 Task: Add an event with the title Webinar: Introduction to Effective Social Media Advertising, date '2023/12/05', time 7:50 AM to 9:50 AMand add a description: The facilitator will provide a briefing on the rules, objectives, and safety guidelines of the scavenger hunt. Teams will receive their scavenger hunt checklist, which may include a combination of physical objects to find, riddles to solve, or tasks to complete.Select event color  Tangerine . Add location for the event as: Kyoto, Japan, logged in from the account softage.4@softage.netand send the event invitation to softage.6@softage.net and softage.7@softage.net. Set a reminder for the event Weekly on Sunday
Action: Mouse moved to (76, 100)
Screenshot: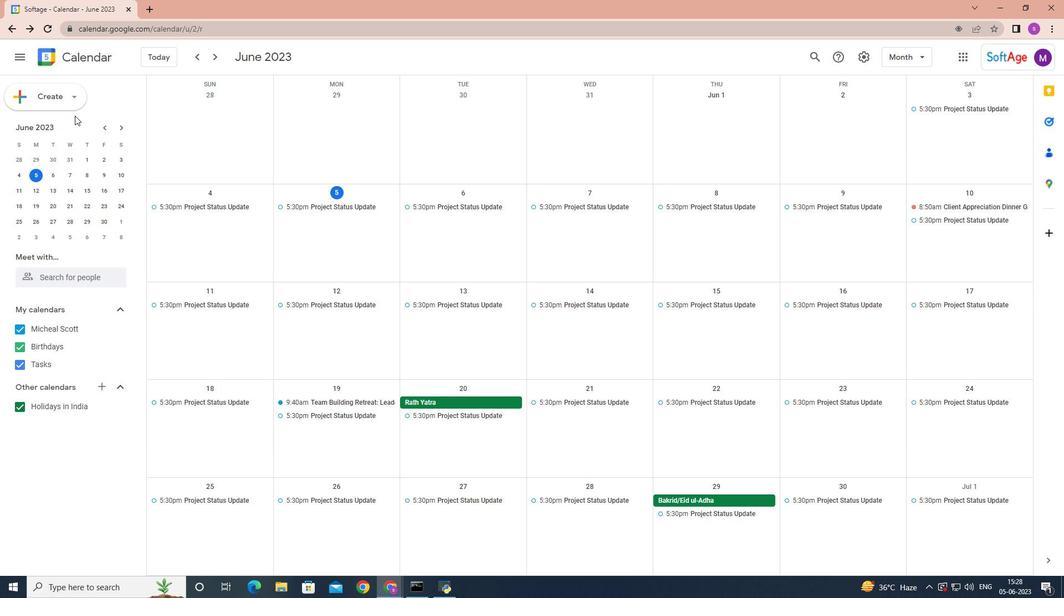 
Action: Mouse pressed left at (76, 100)
Screenshot: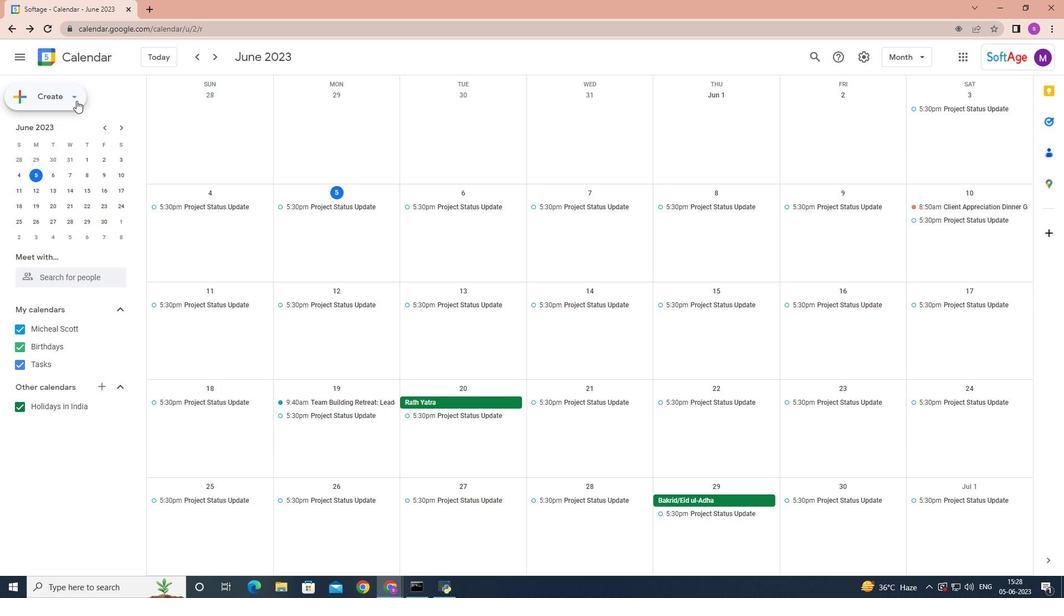 
Action: Mouse moved to (70, 123)
Screenshot: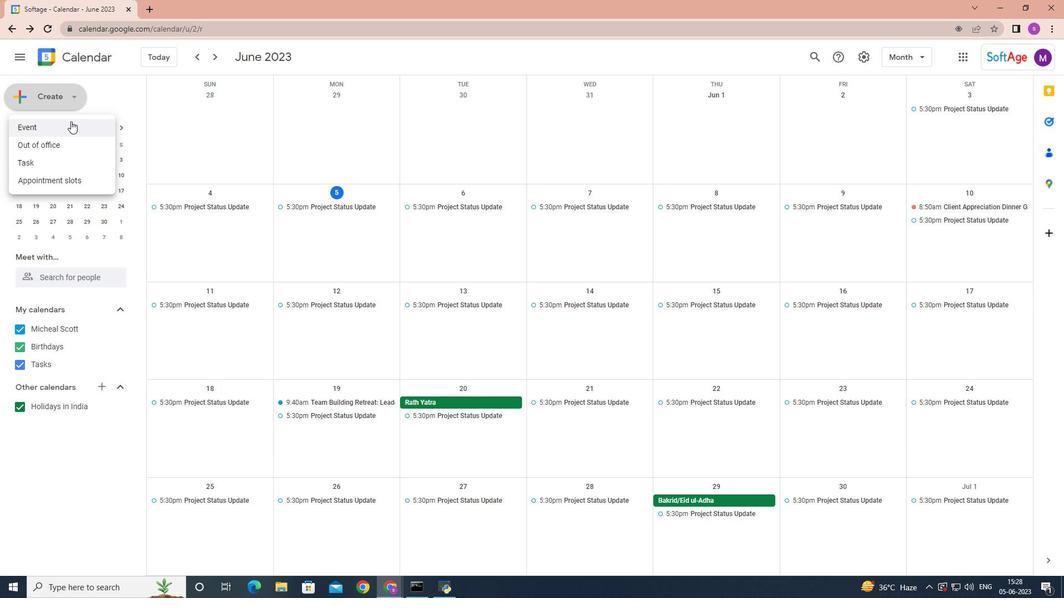 
Action: Mouse pressed left at (70, 123)
Screenshot: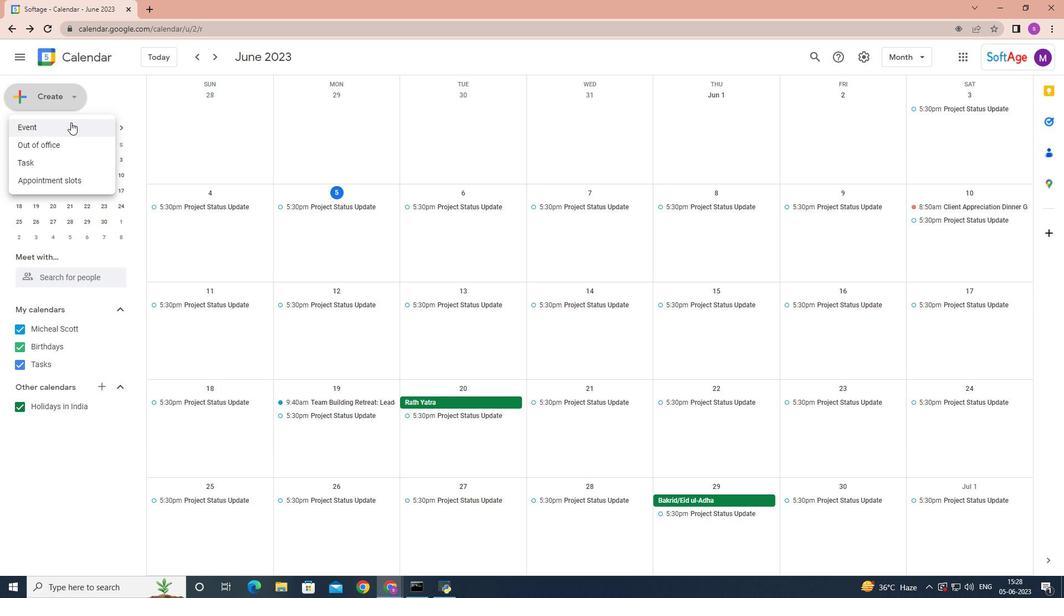 
Action: Mouse moved to (180, 432)
Screenshot: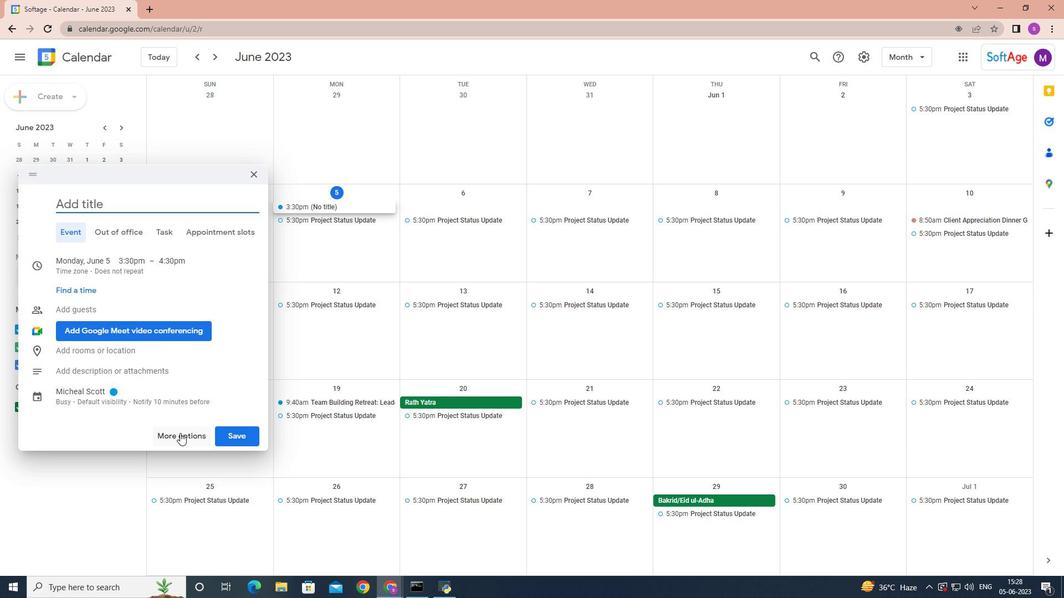 
Action: Mouse pressed left at (180, 432)
Screenshot: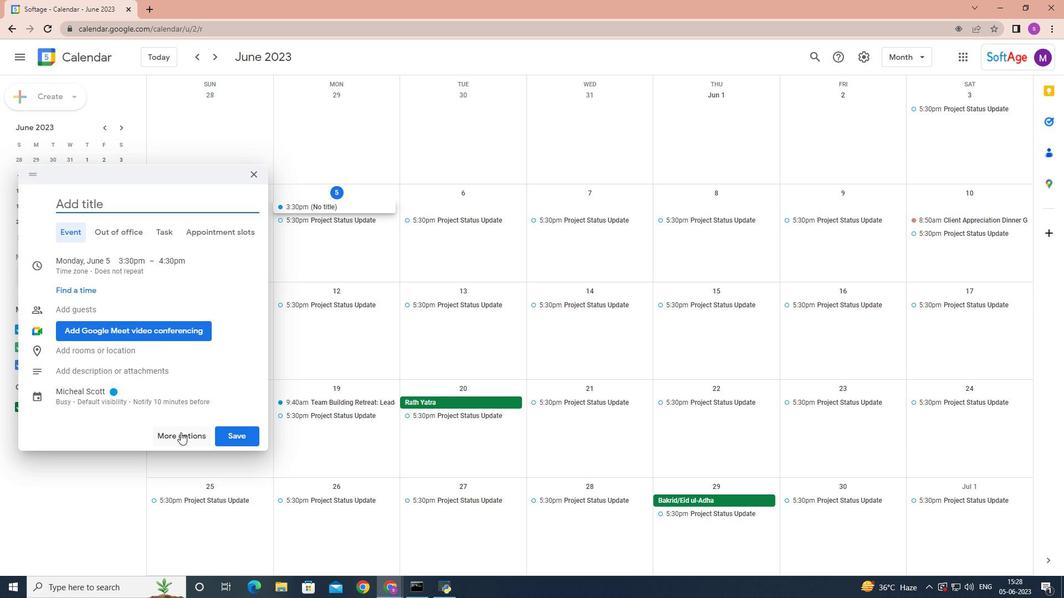 
Action: Mouse moved to (177, 430)
Screenshot: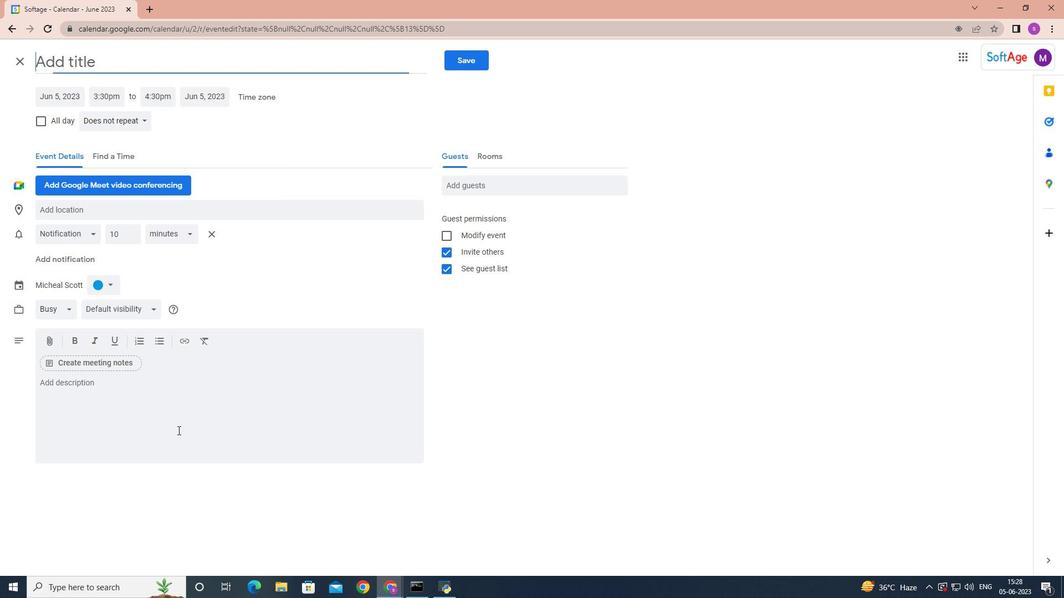 
Action: Key pressed <Key.shift>Webinar<Key.shift>:<Key.space><Key.shift>Introduction<Key.space>to<Key.space><Key.shift>Effective<Key.space><Key.shift>Social<Key.space><Key.shift>Media<Key.space><Key.shift>Advertising
Screenshot: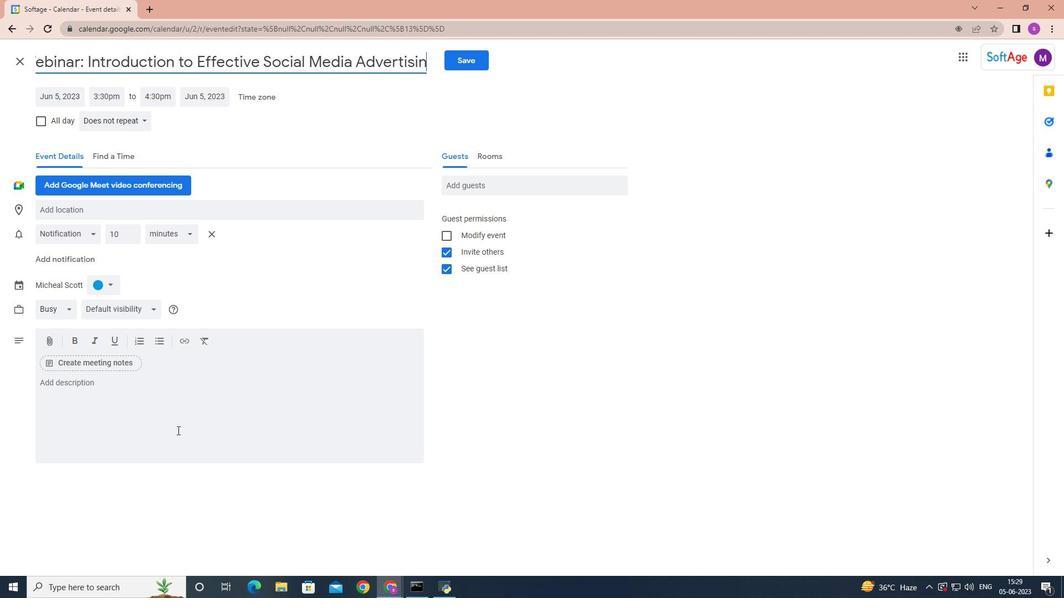 
Action: Mouse moved to (60, 97)
Screenshot: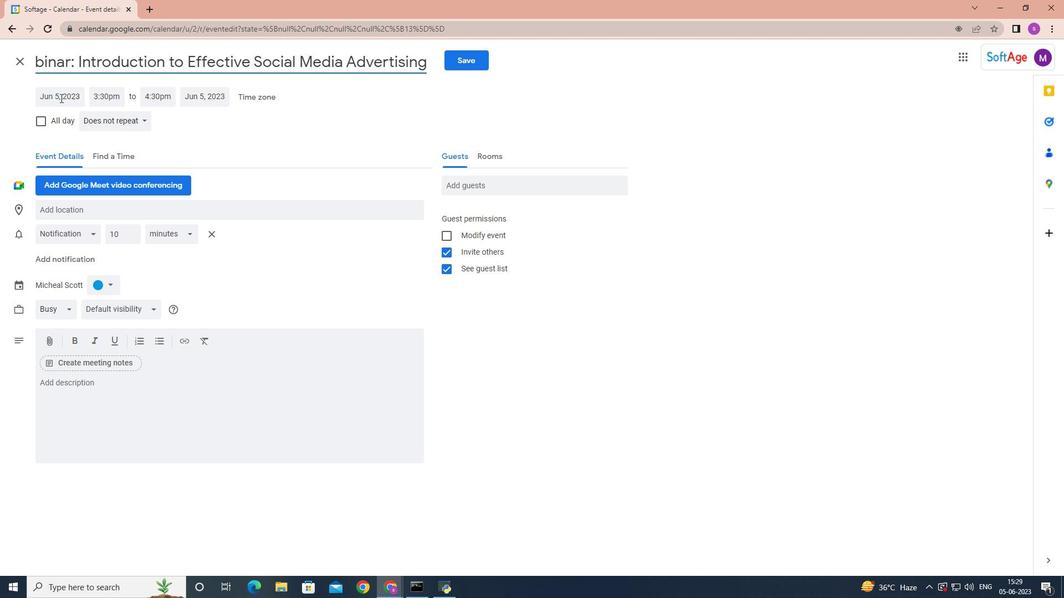
Action: Mouse pressed left at (60, 97)
Screenshot: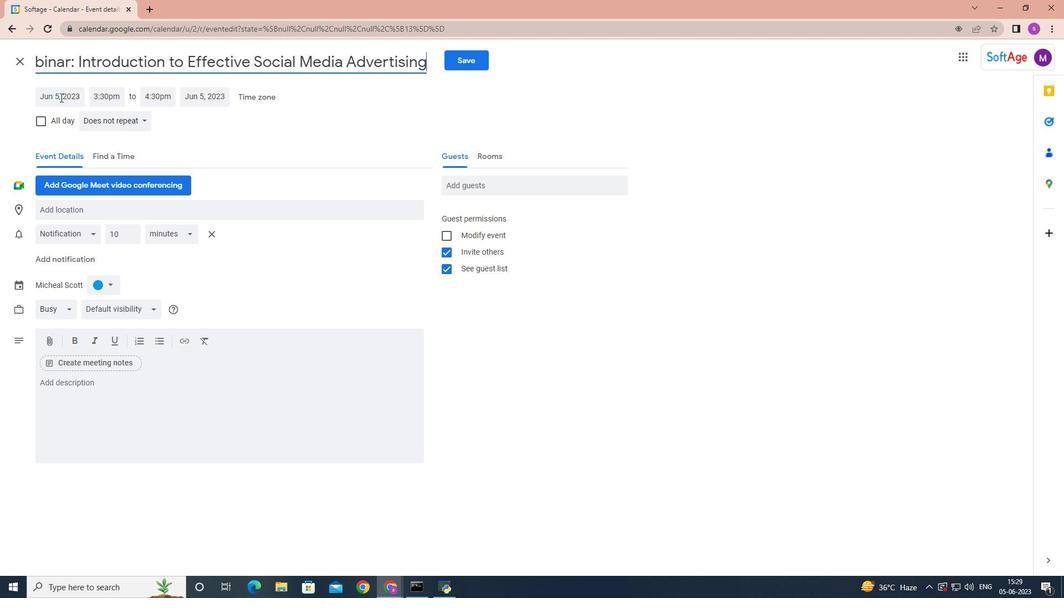 
Action: Mouse moved to (177, 119)
Screenshot: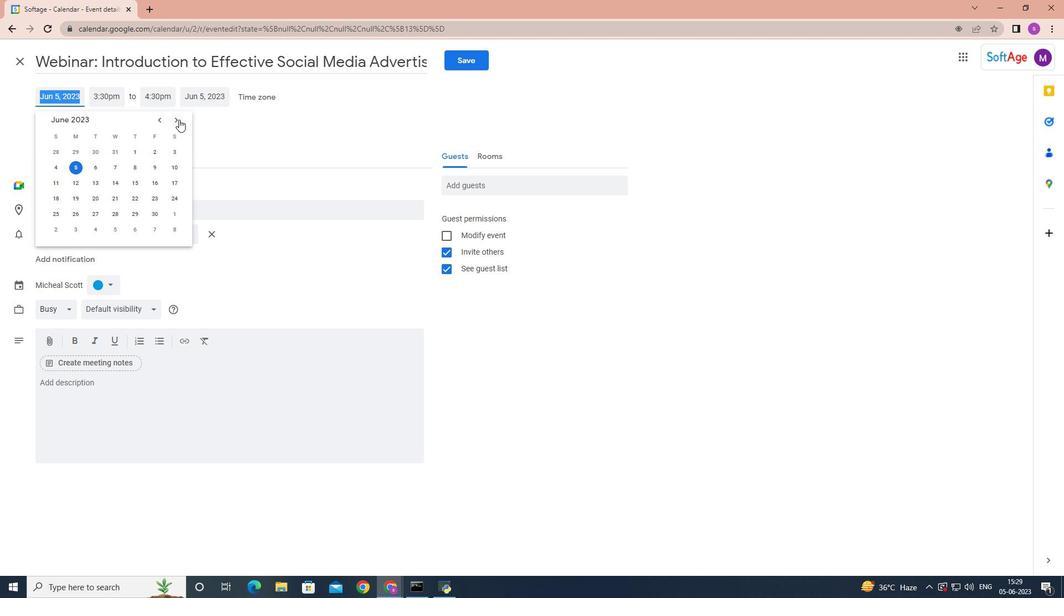 
Action: Mouse pressed left at (177, 119)
Screenshot: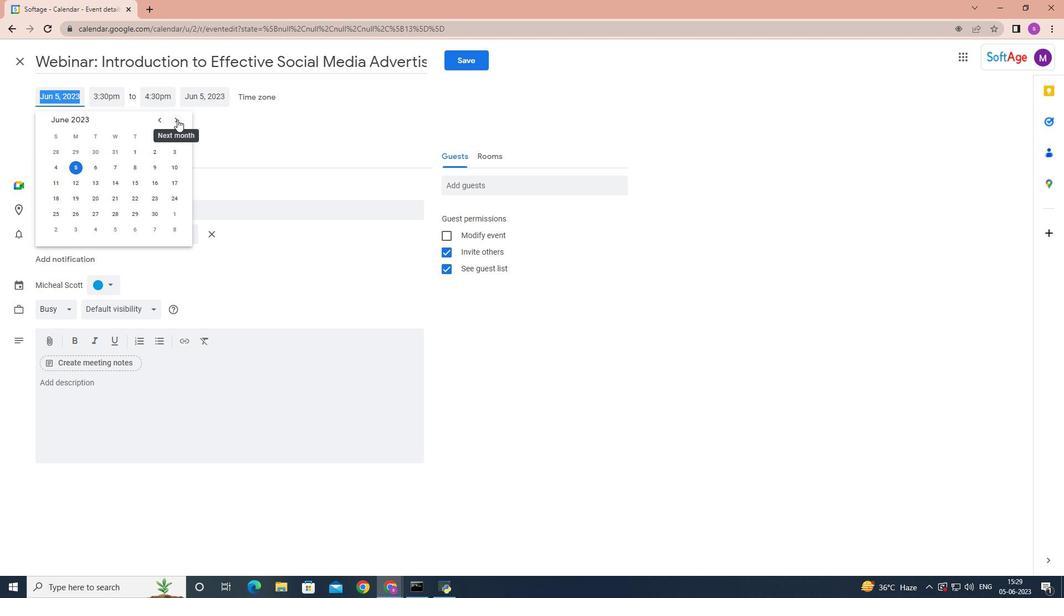 
Action: Mouse pressed left at (177, 119)
Screenshot: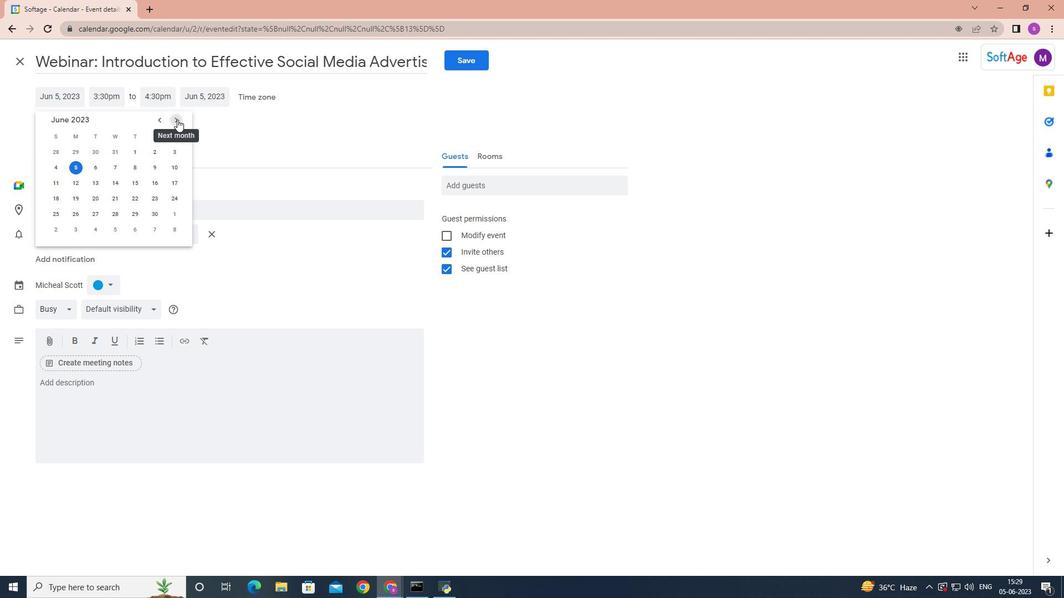
Action: Mouse pressed left at (177, 119)
Screenshot: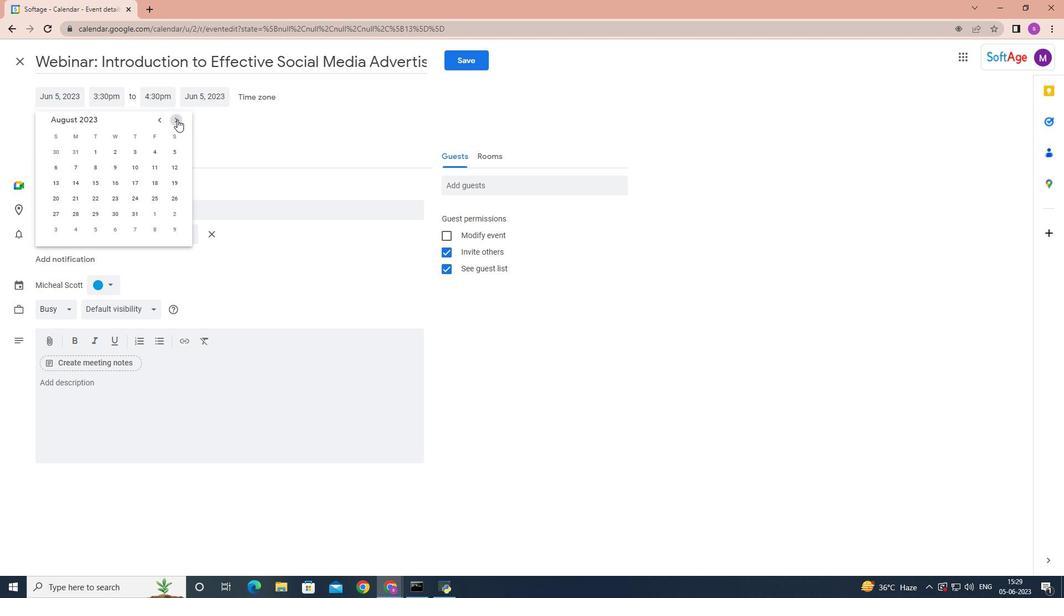 
Action: Mouse pressed left at (177, 119)
Screenshot: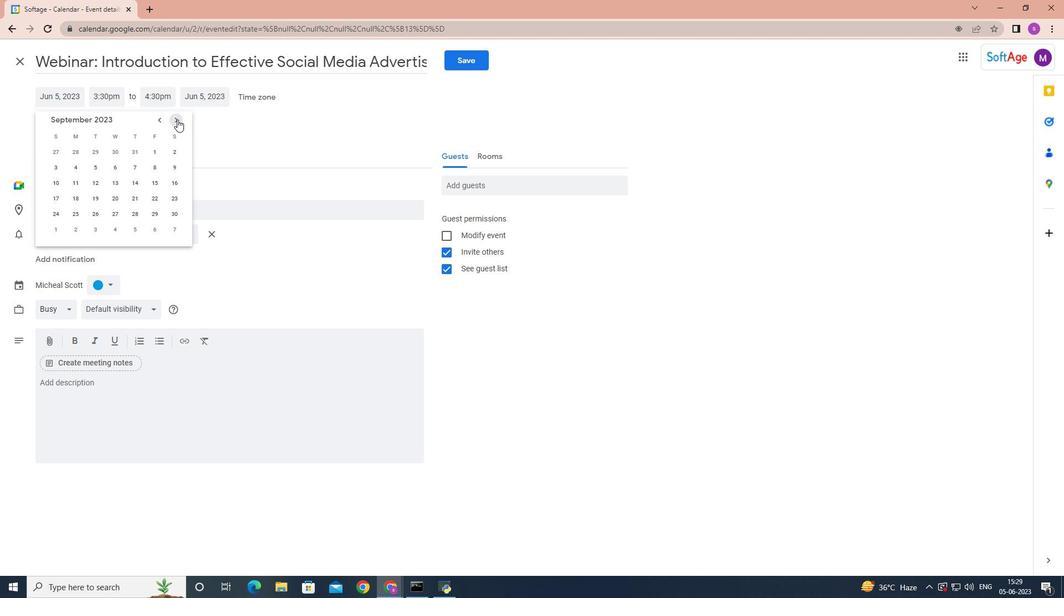 
Action: Mouse pressed left at (177, 119)
Screenshot: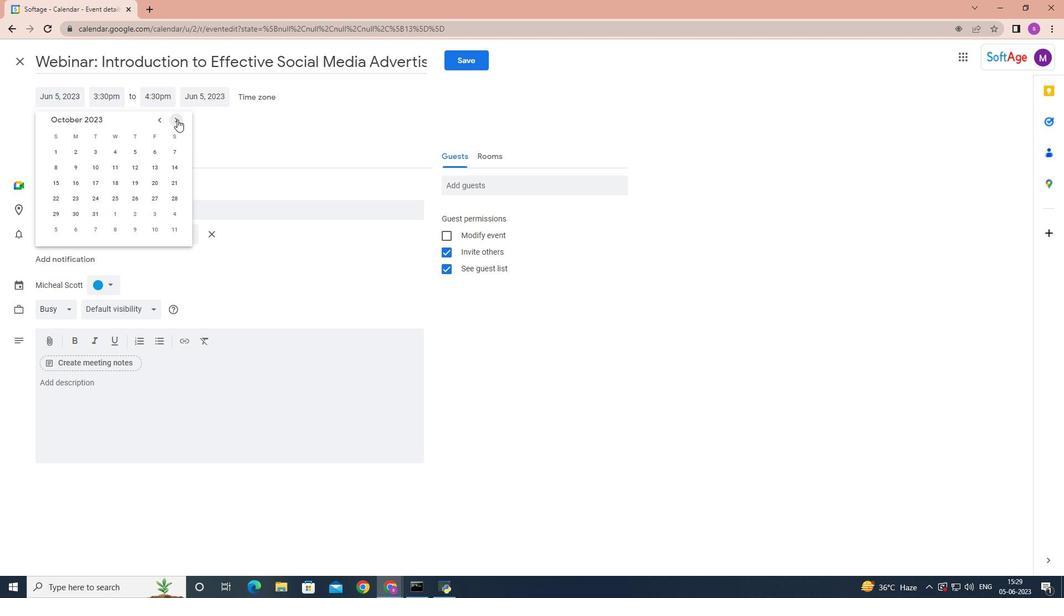 
Action: Mouse pressed left at (177, 119)
Screenshot: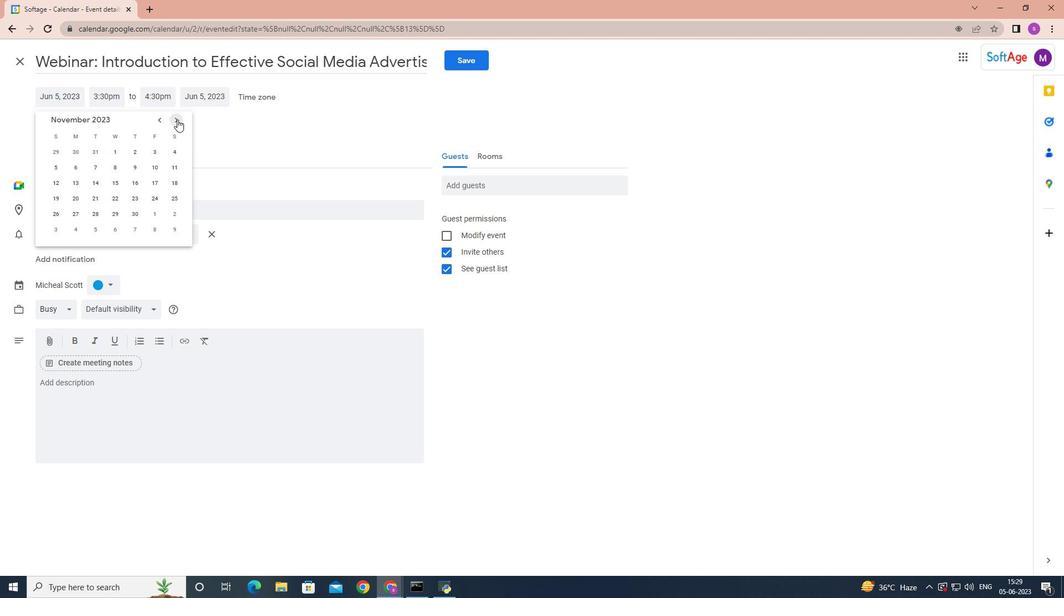 
Action: Mouse moved to (98, 169)
Screenshot: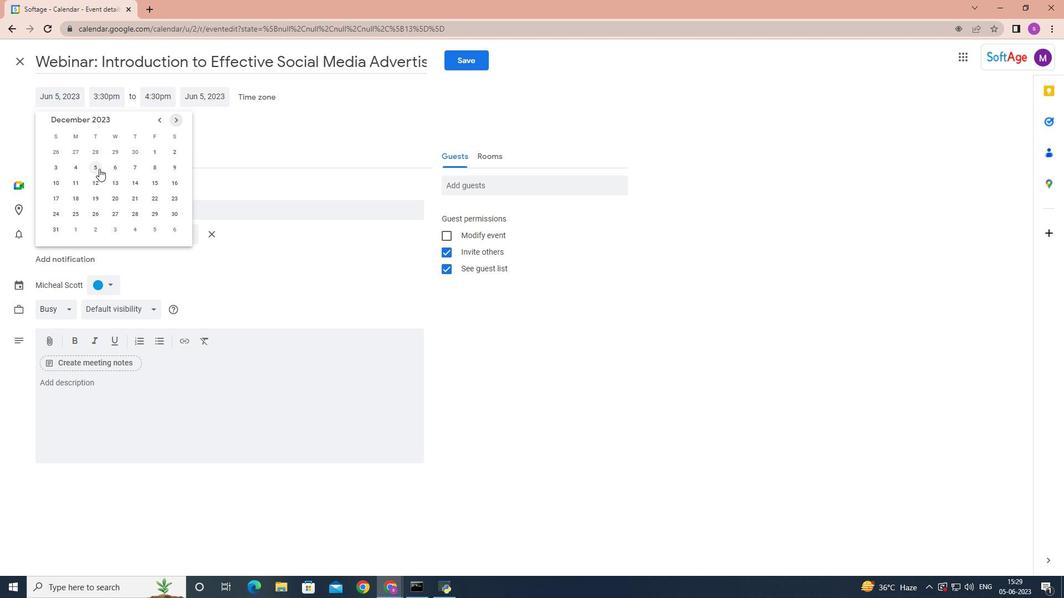 
Action: Mouse pressed left at (98, 169)
Screenshot: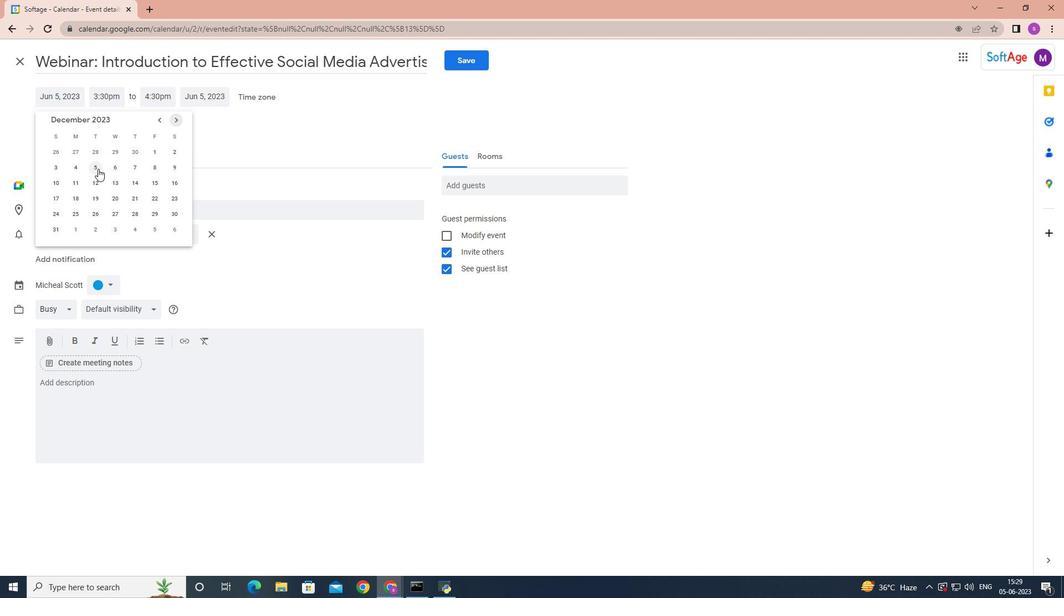 
Action: Mouse moved to (100, 100)
Screenshot: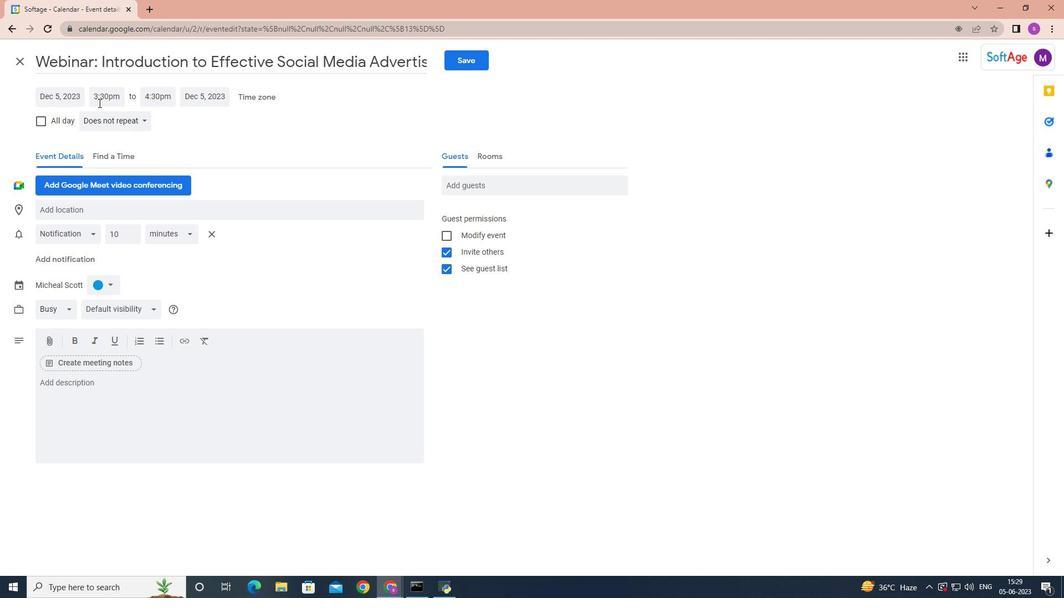 
Action: Mouse pressed left at (100, 100)
Screenshot: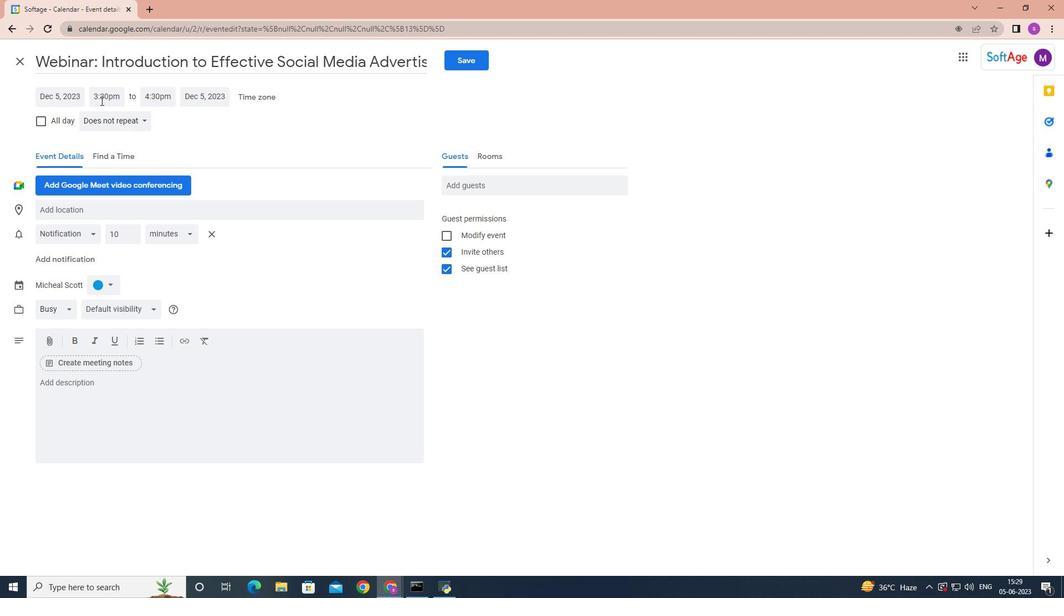 
Action: Mouse moved to (138, 161)
Screenshot: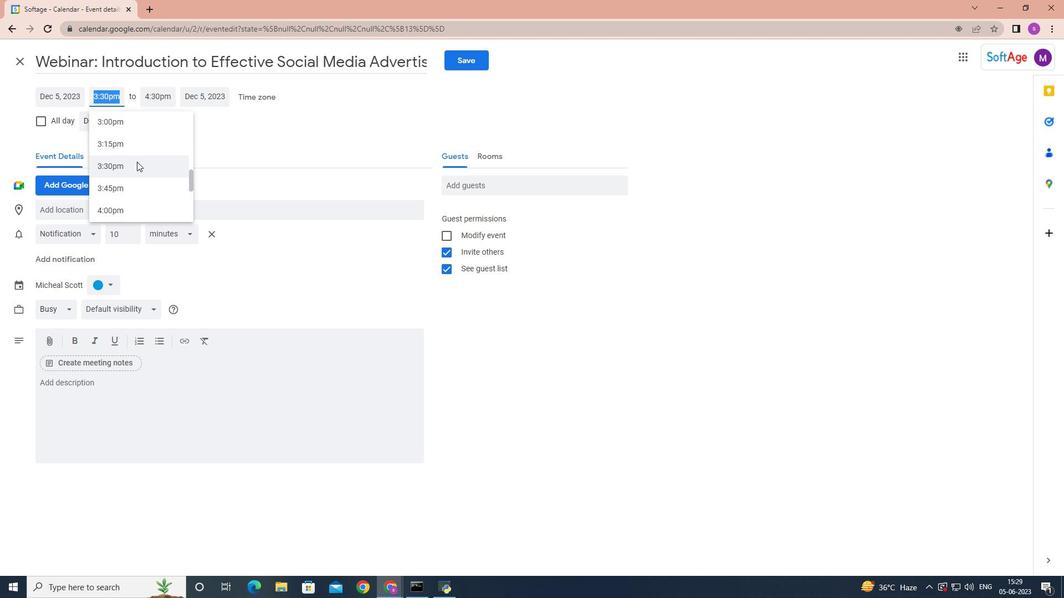 
Action: Key pressed 7<Key.shift><Key.shift><Key.shift>:50<Key.space><Key.shift>AM<Key.enter>
Screenshot: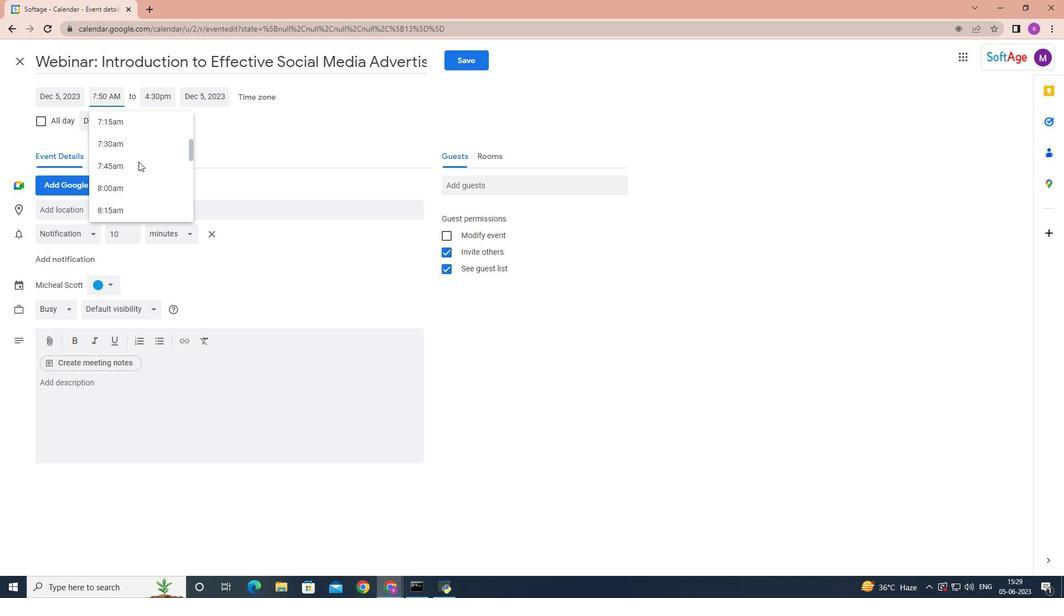 
Action: Mouse moved to (153, 94)
Screenshot: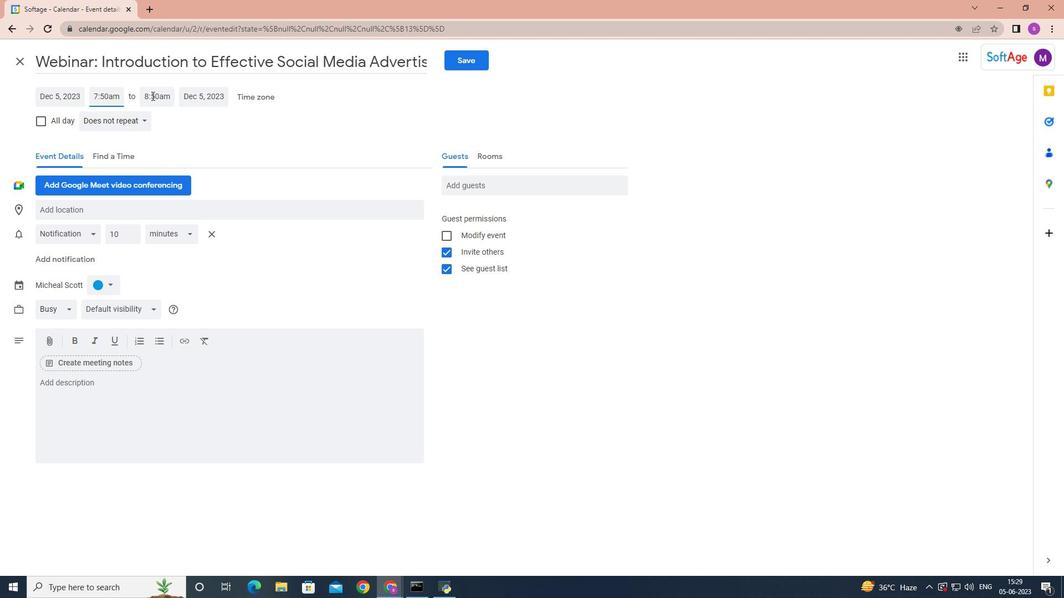 
Action: Mouse pressed left at (153, 94)
Screenshot: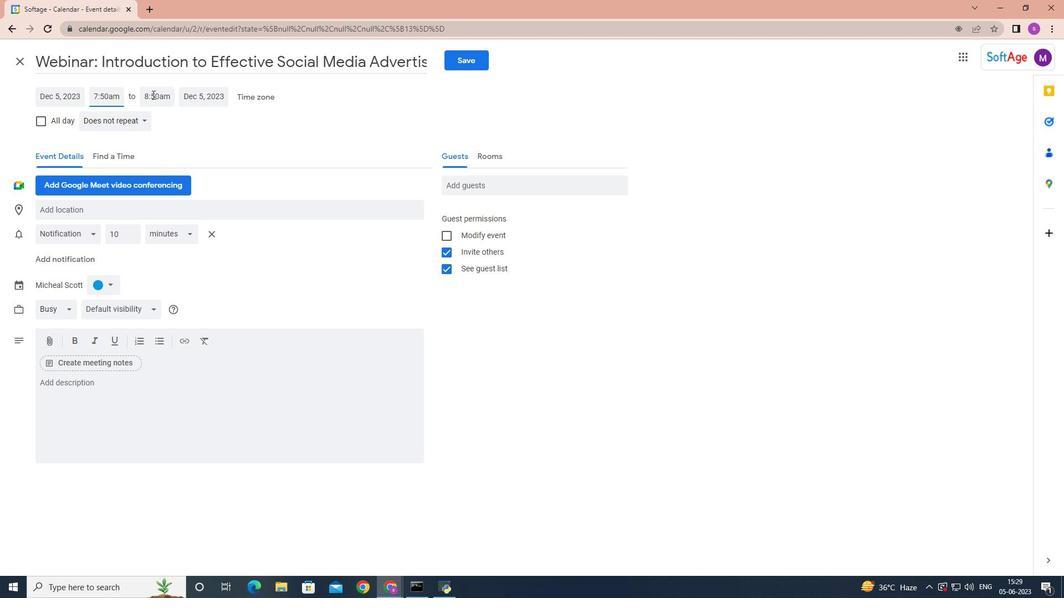 
Action: Mouse moved to (190, 210)
Screenshot: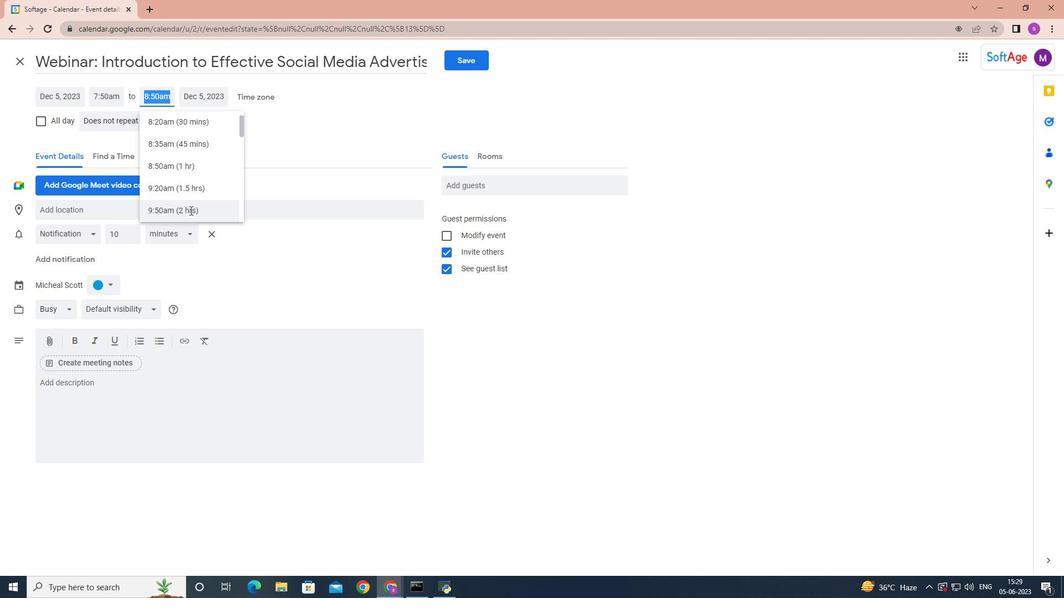 
Action: Mouse pressed left at (190, 210)
Screenshot: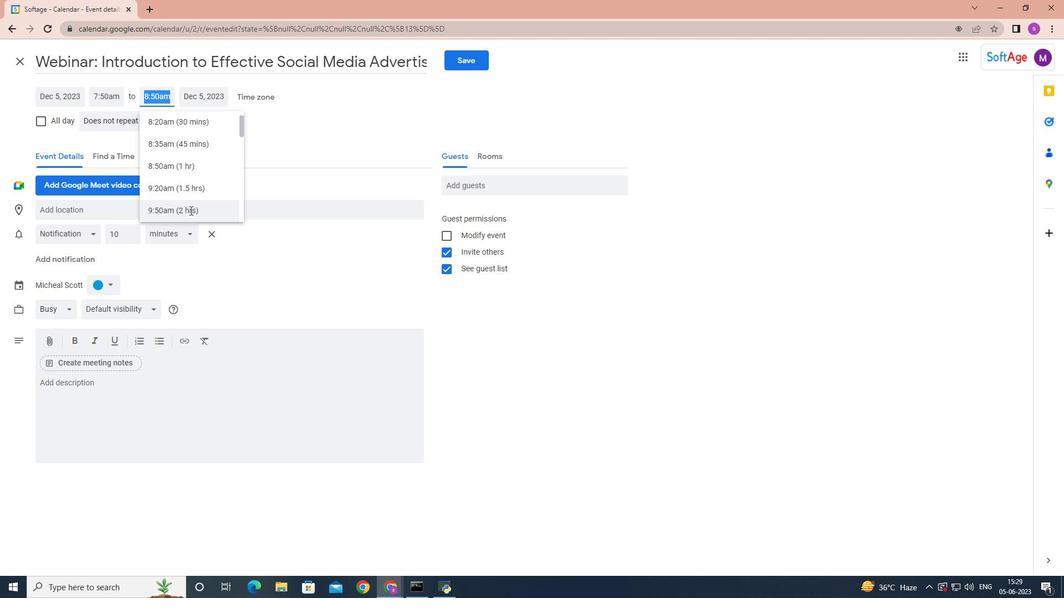 
Action: Mouse moved to (87, 381)
Screenshot: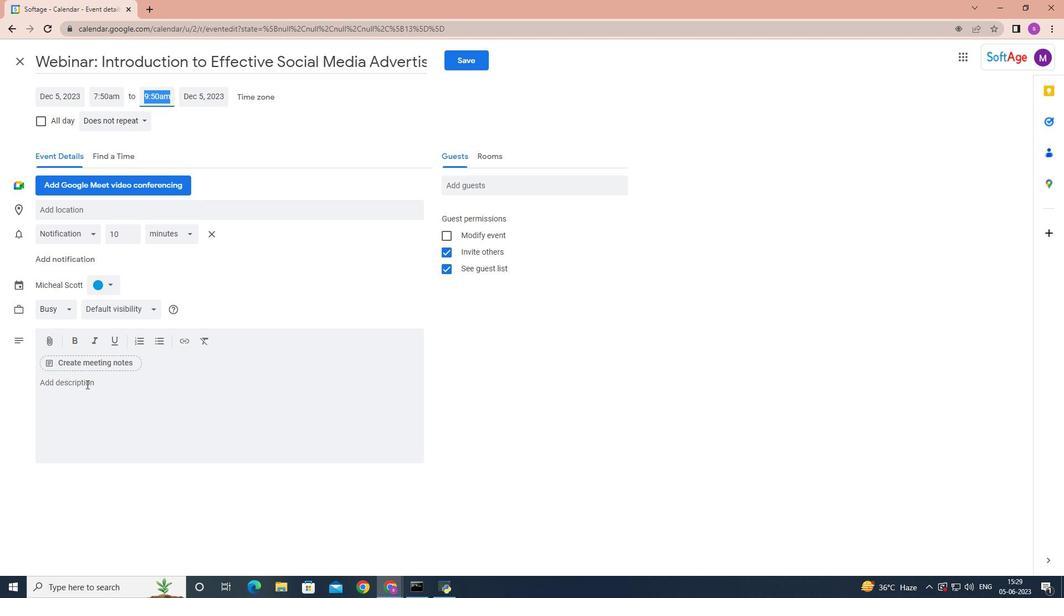 
Action: Mouse pressed left at (87, 381)
Screenshot: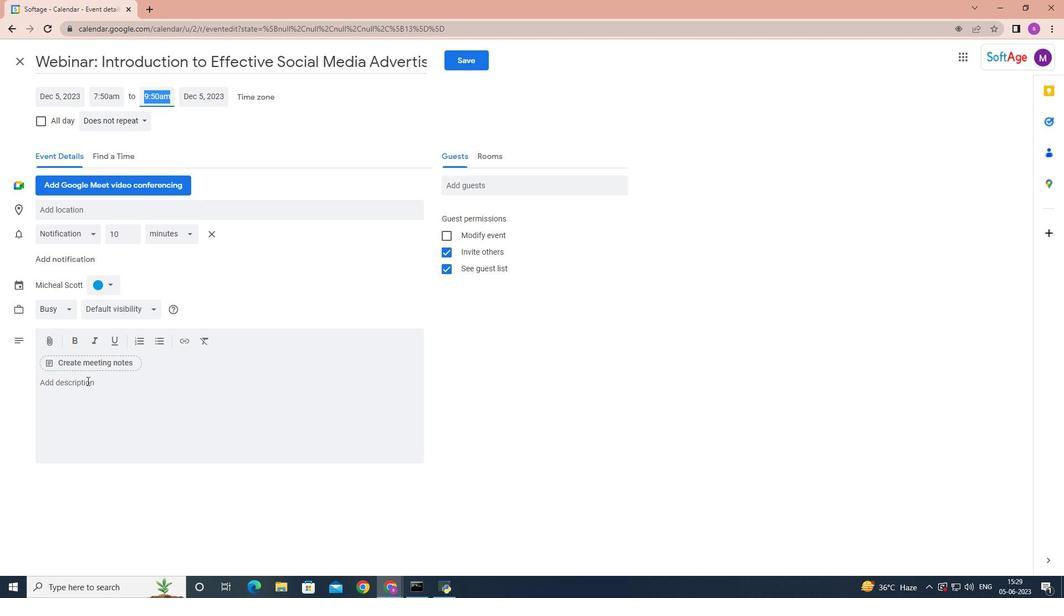 
Action: Mouse moved to (85, 381)
Screenshot: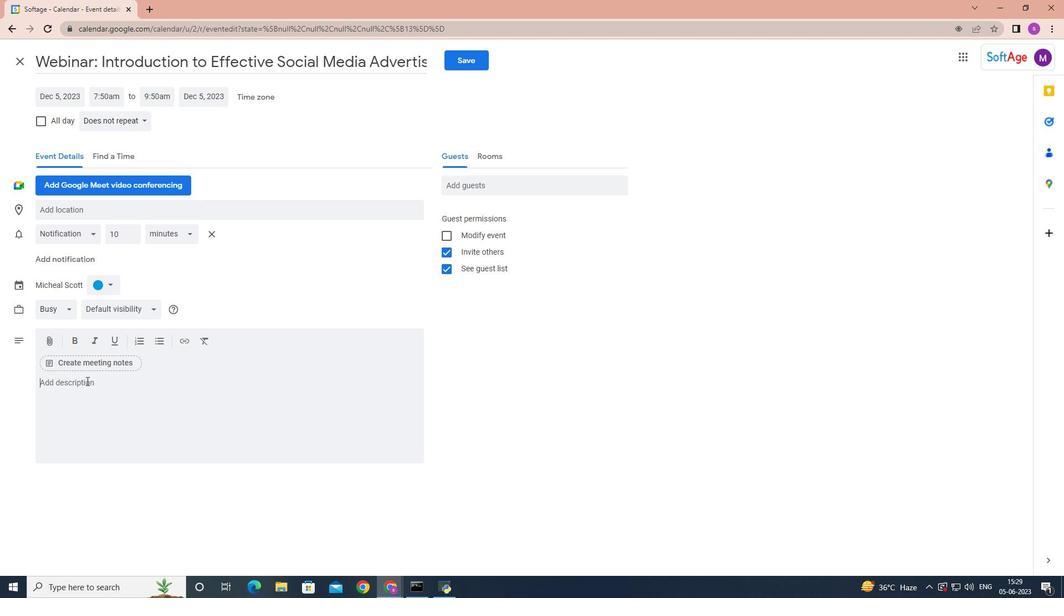 
Action: Key pressed <Key.shift>The<Key.space>facilitator<Key.space>will<Key.space><Key.shift>Provide<Key.space>a<Key.space>briefing<Key.space>on<Key.space>the<Key.space>rules,<Key.space>on<Key.backspace>bk<Key.backspace>jectives,<Key.space>and<Key.space>safety<Key.space>guildelines<Key.space>i<Key.backspace>of<Key.space><Key.backspace><Key.backspace><Key.backspace><Key.backspace><Key.backspace><Key.backspace><Key.backspace><Key.backspace><Key.backspace><Key.backspace><Key.backspace><Key.backspace>deline<Key.space>of<Key.space>the<Key.space>scavenger<Key.space>hunt.<Key.shift>Teams<Key.space>will<Key.space>receive<Key.space>their<Key.space>scavenger<Key.space>hunt<Key.space>checklist,<Key.space>which<Key.space>may<Key.space>inv<Key.backspace>clude<Key.space>a<Key.space>combination<Key.space>of<Key.space>physical<Key.space>p<Key.backspace>objects<Key.space>to<Key.space>fing<Key.backspace>d<Key.space>riddles<Key.space>to<Key.space>solve,<Key.space>or<Key.space>tasks<Key.space>to<Key.space>complete.
Screenshot: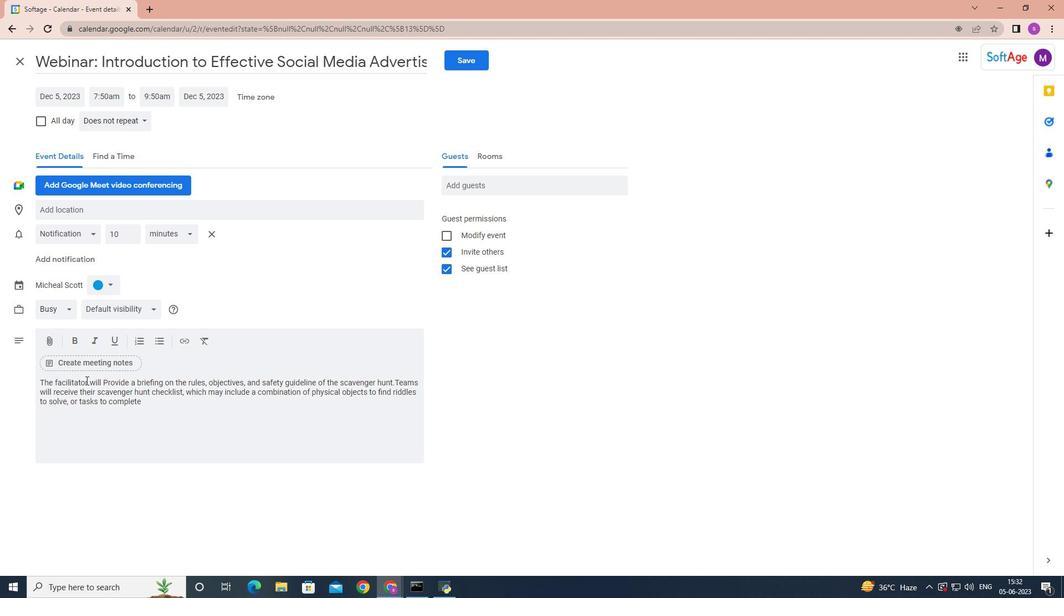 
Action: Mouse moved to (110, 286)
Screenshot: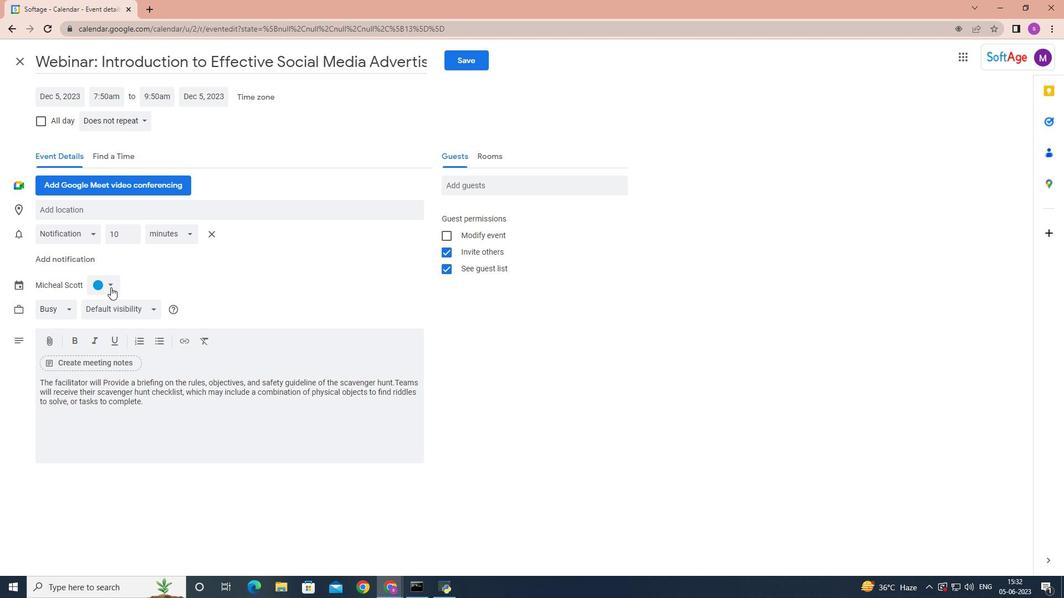 
Action: Mouse pressed left at (110, 286)
Screenshot: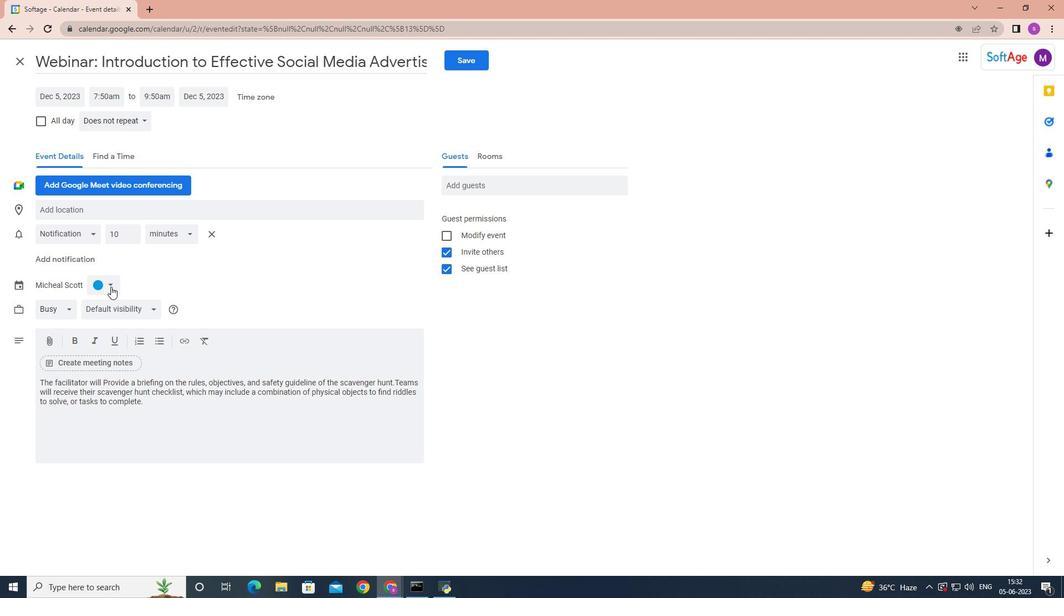 
Action: Mouse moved to (95, 301)
Screenshot: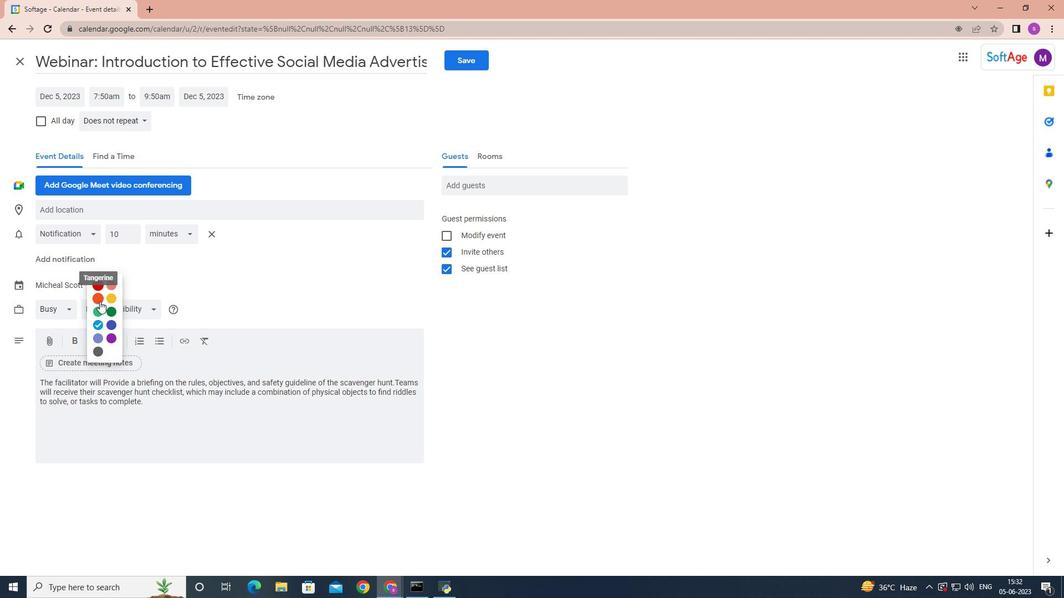 
Action: Mouse pressed left at (95, 301)
Screenshot: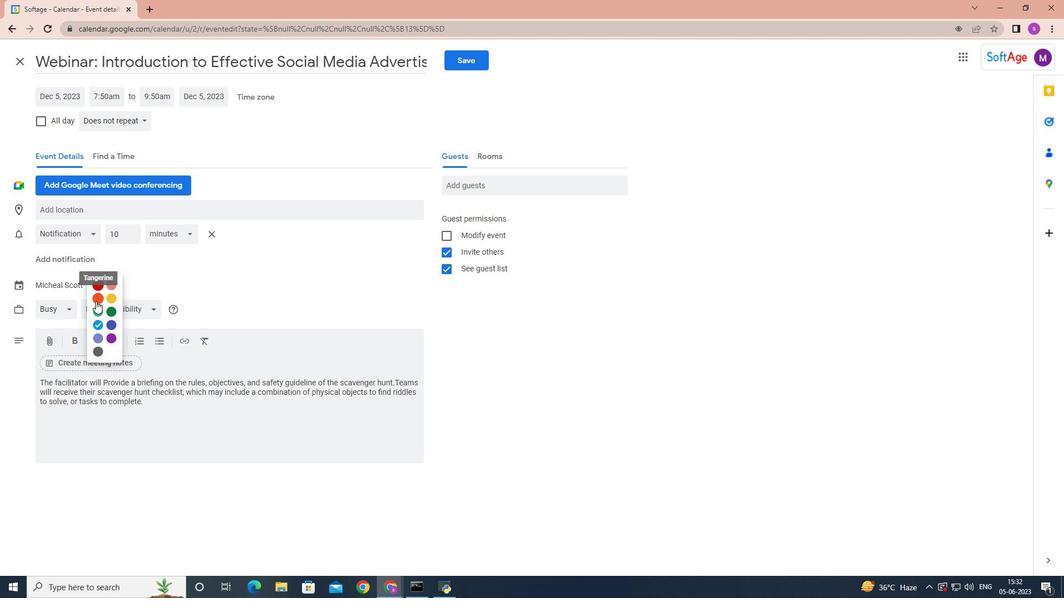 
Action: Mouse moved to (76, 211)
Screenshot: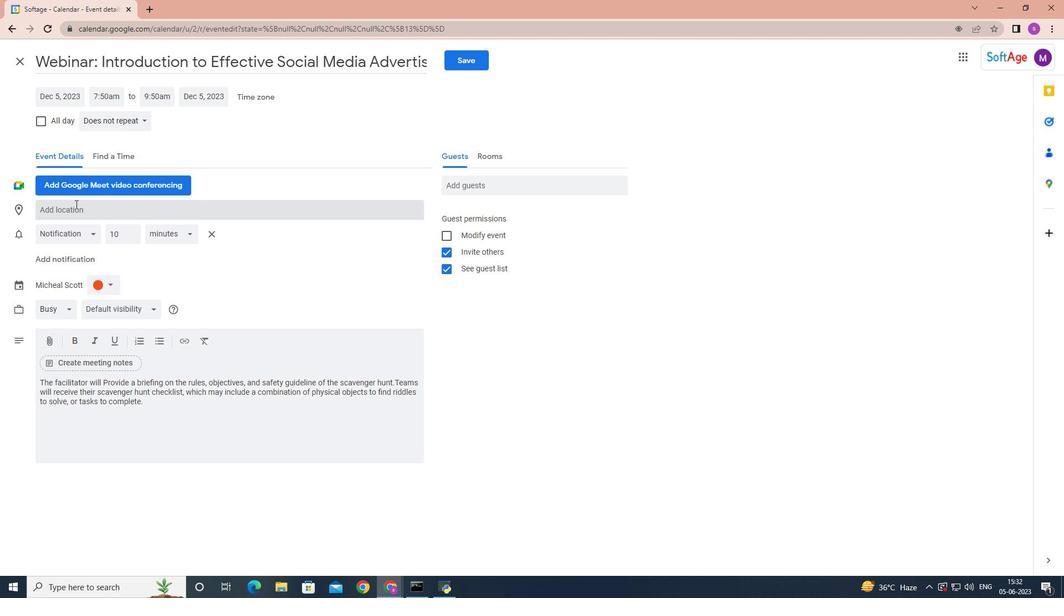 
Action: Mouse pressed left at (76, 211)
Screenshot: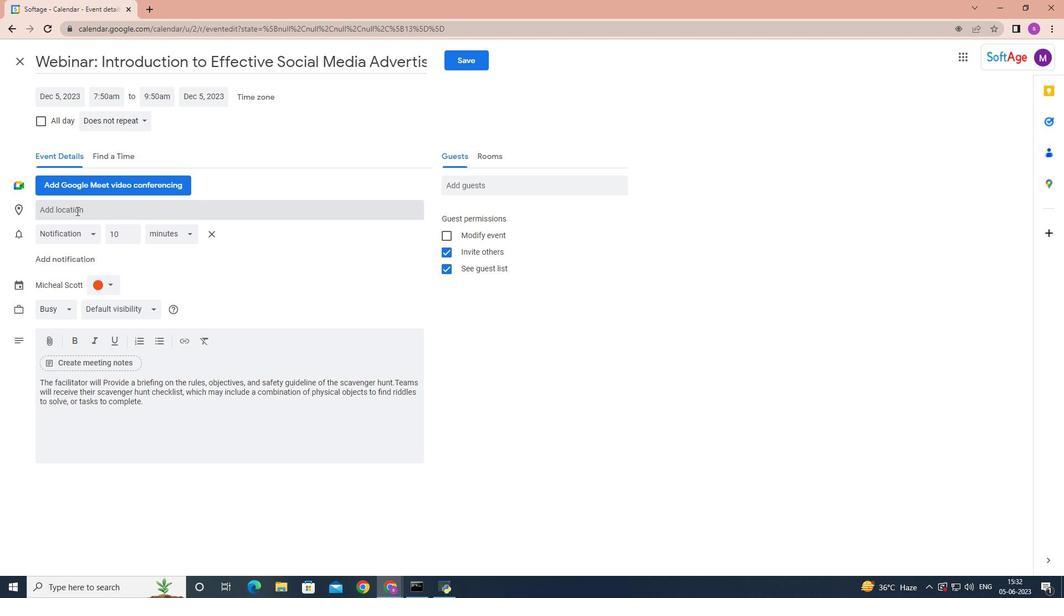 
Action: Key pressed <Key.shift>Kyoto,<Key.shift>Japan
Screenshot: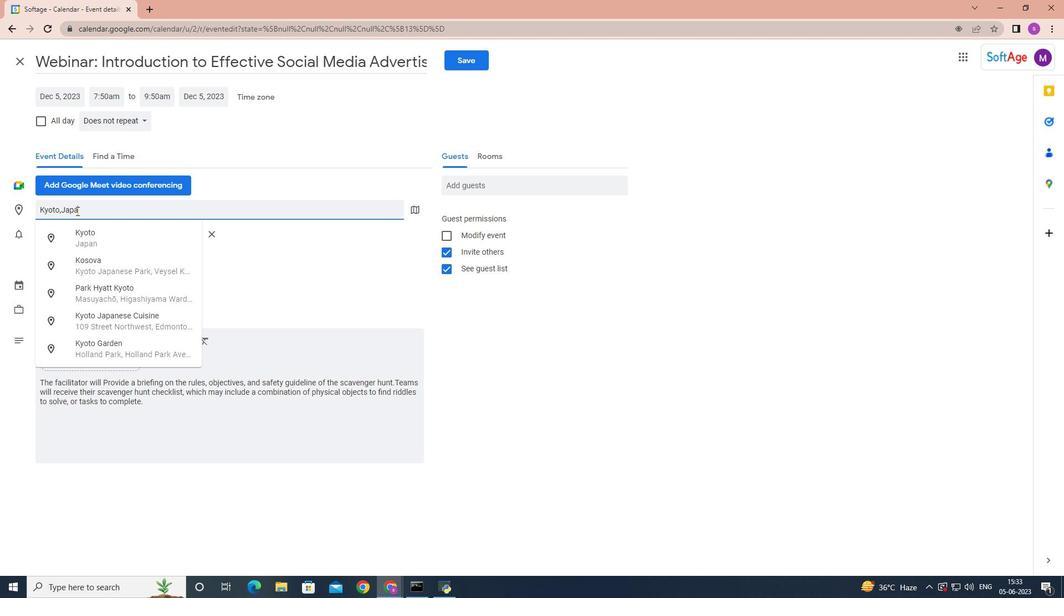 
Action: Mouse moved to (468, 186)
Screenshot: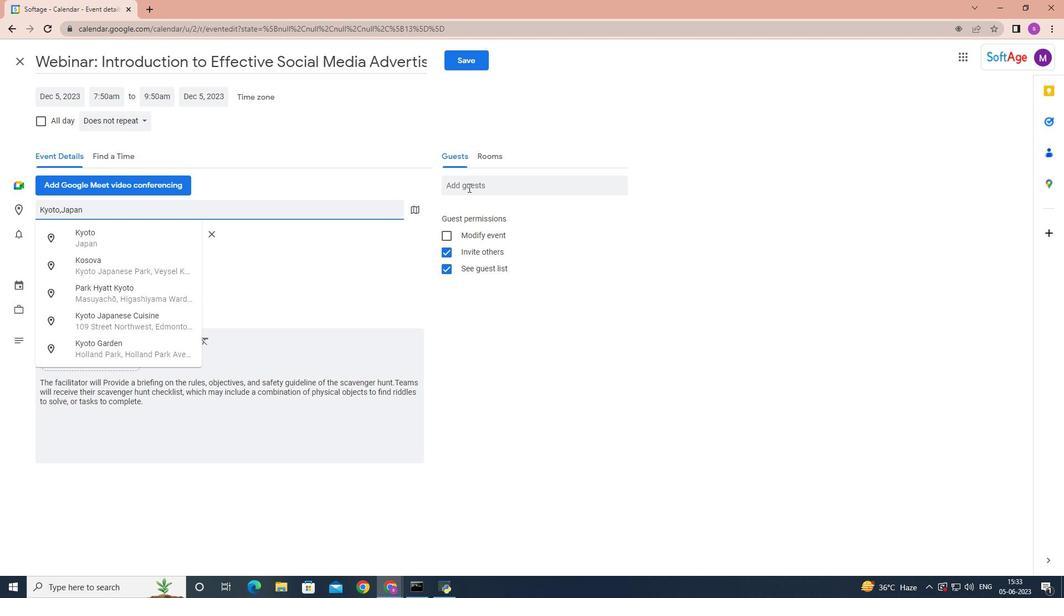 
Action: Mouse pressed left at (468, 186)
Screenshot: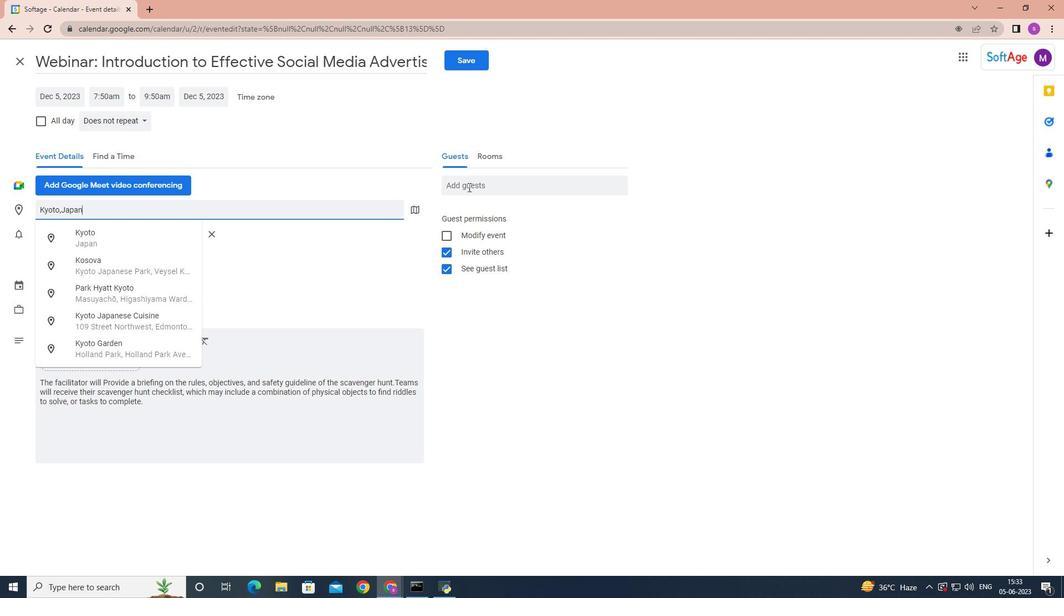 
Action: Mouse moved to (468, 186)
Screenshot: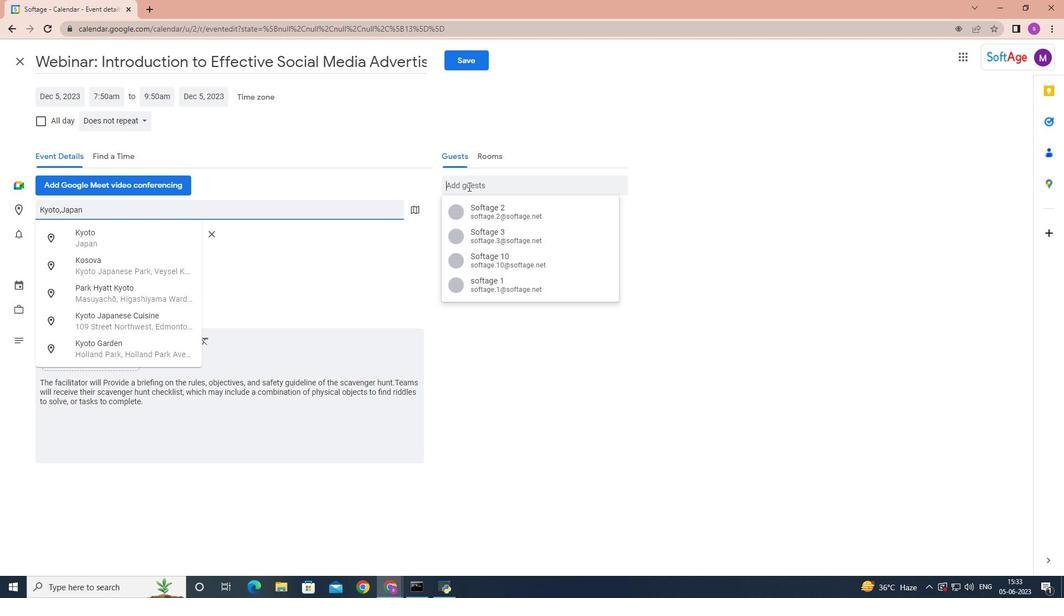 
Action: Key pressed softage.6
Screenshot: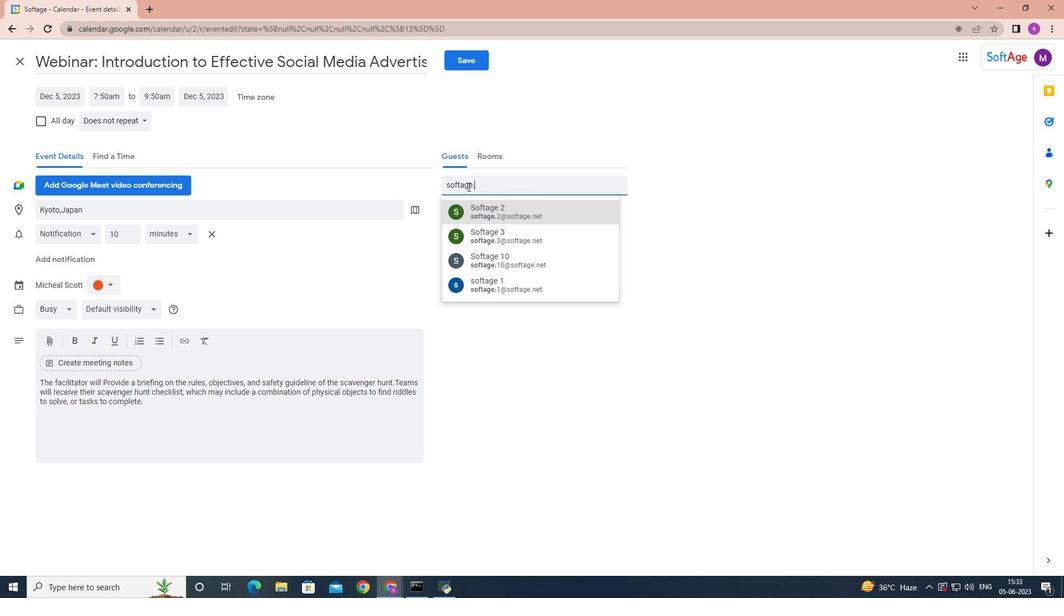 
Action: Mouse moved to (485, 206)
Screenshot: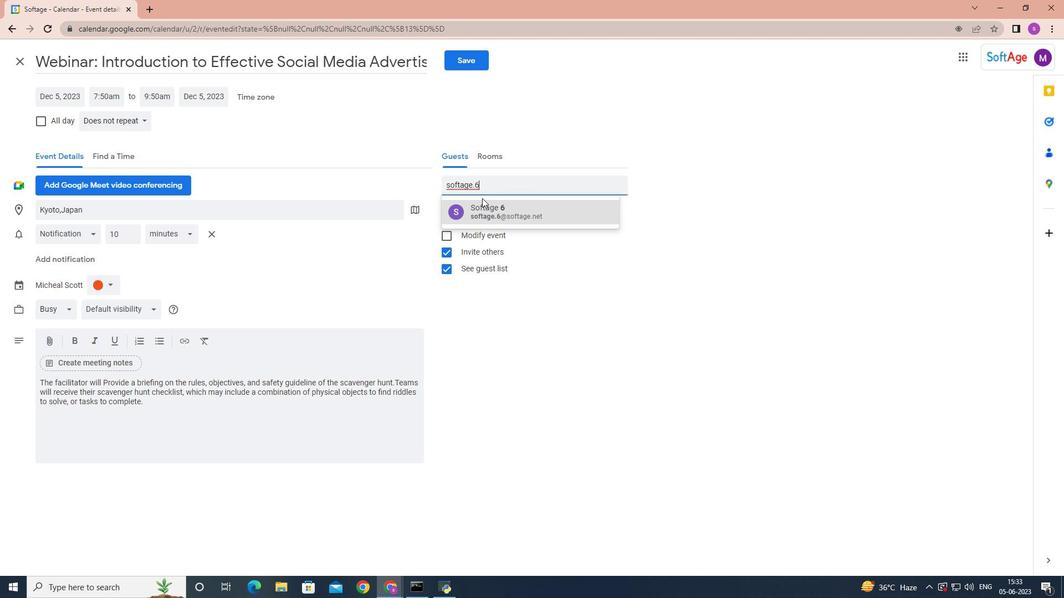 
Action: Mouse pressed left at (485, 206)
Screenshot: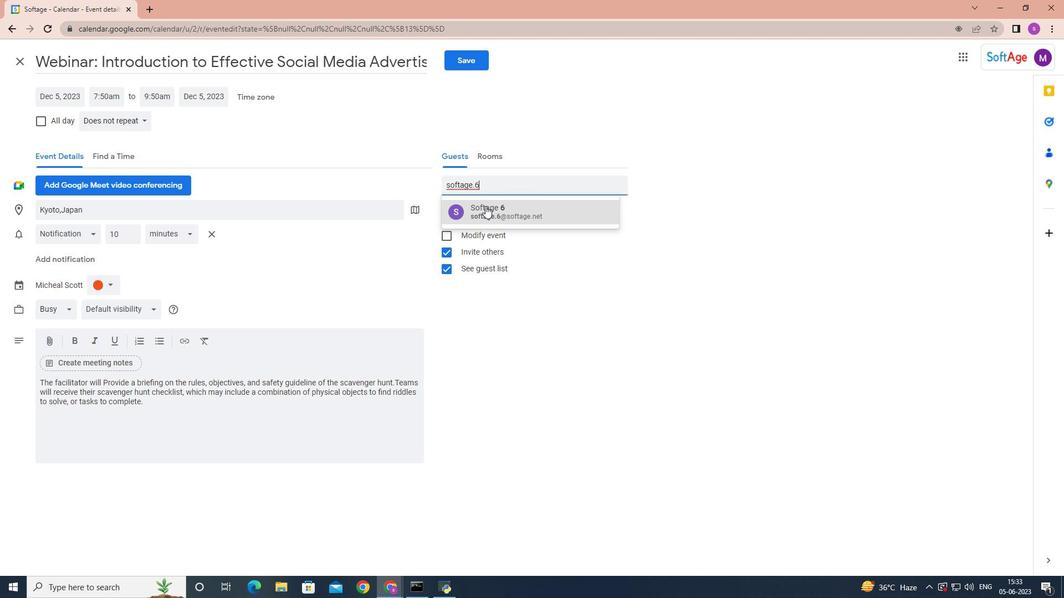 
Action: Key pressed softage.7
Screenshot: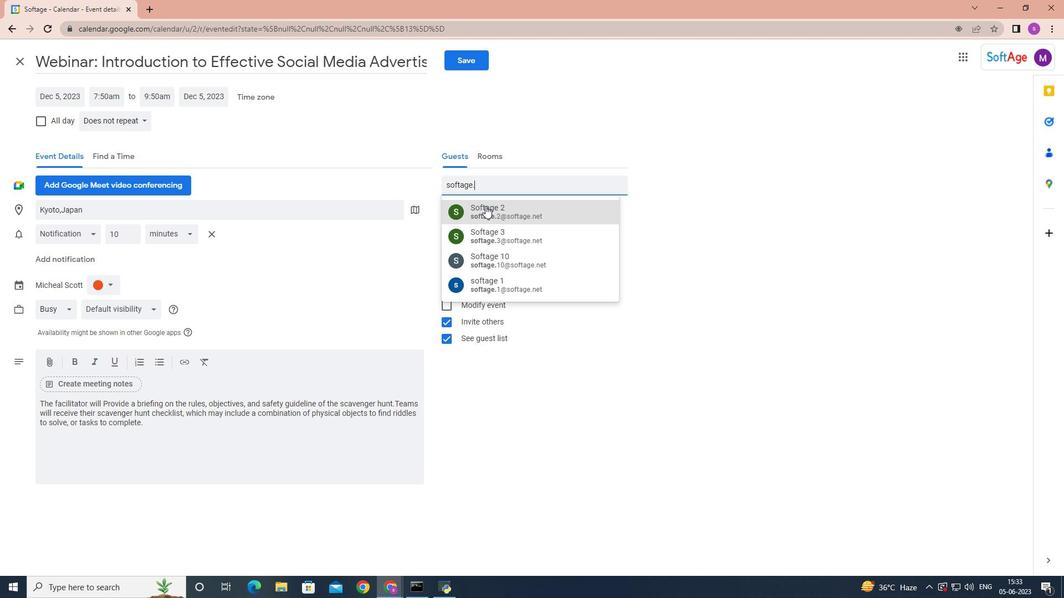 
Action: Mouse moved to (487, 211)
Screenshot: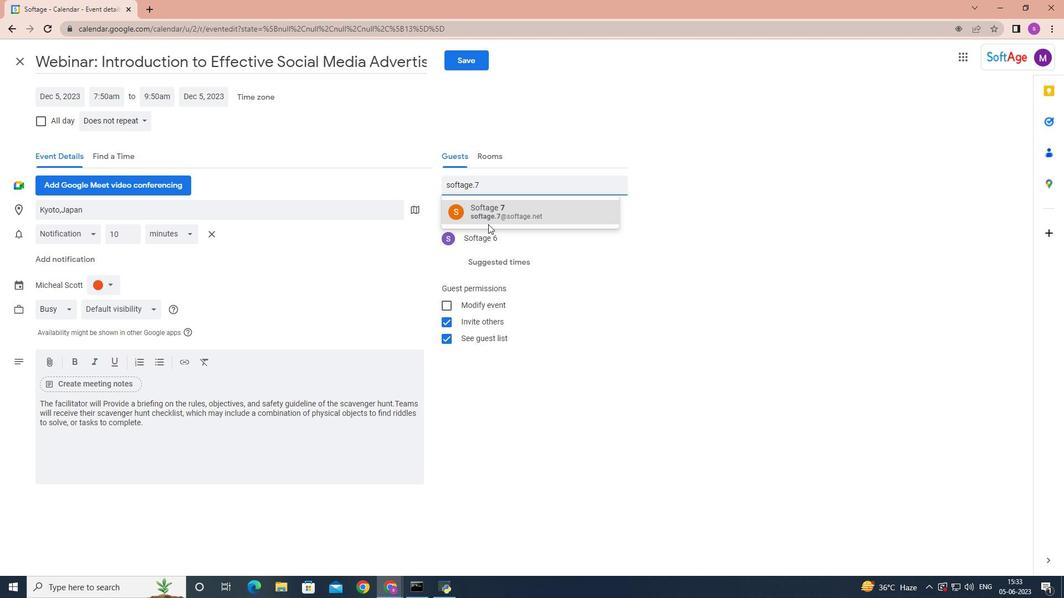 
Action: Mouse pressed left at (487, 211)
Screenshot: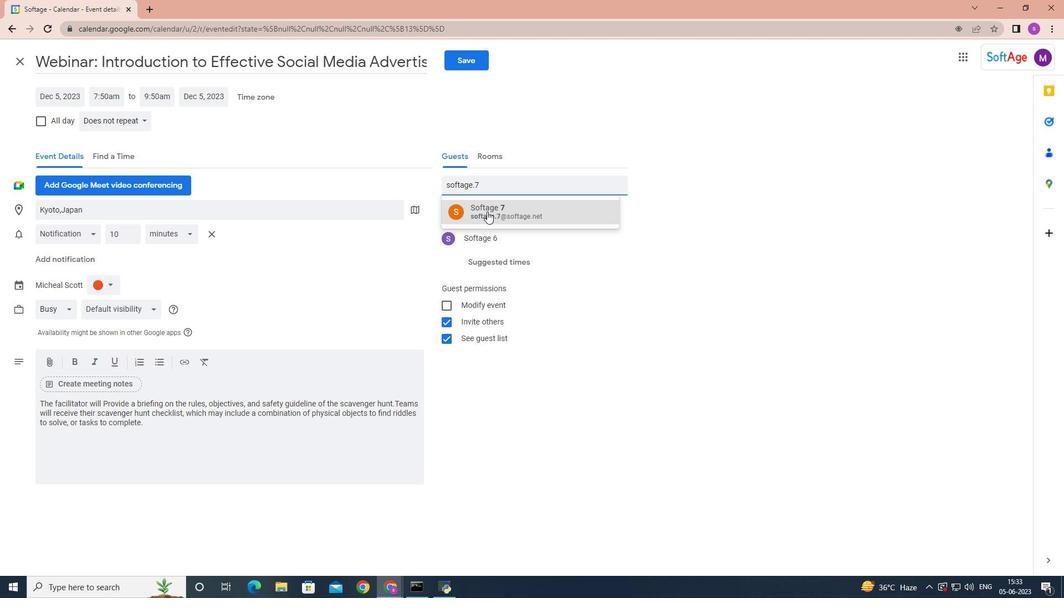 
Action: Mouse moved to (144, 120)
Screenshot: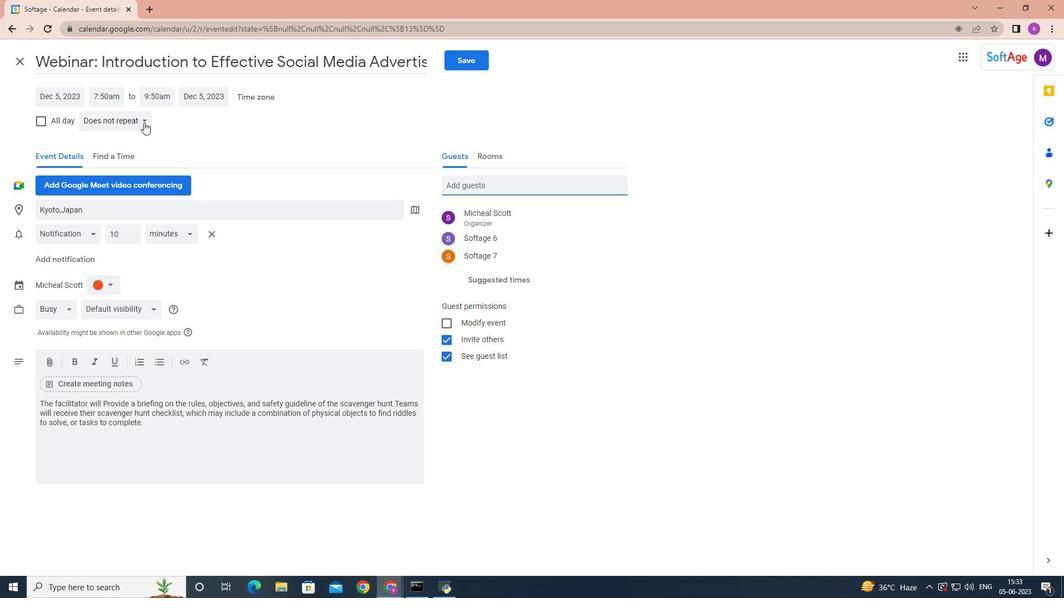 
Action: Mouse pressed left at (144, 120)
Screenshot: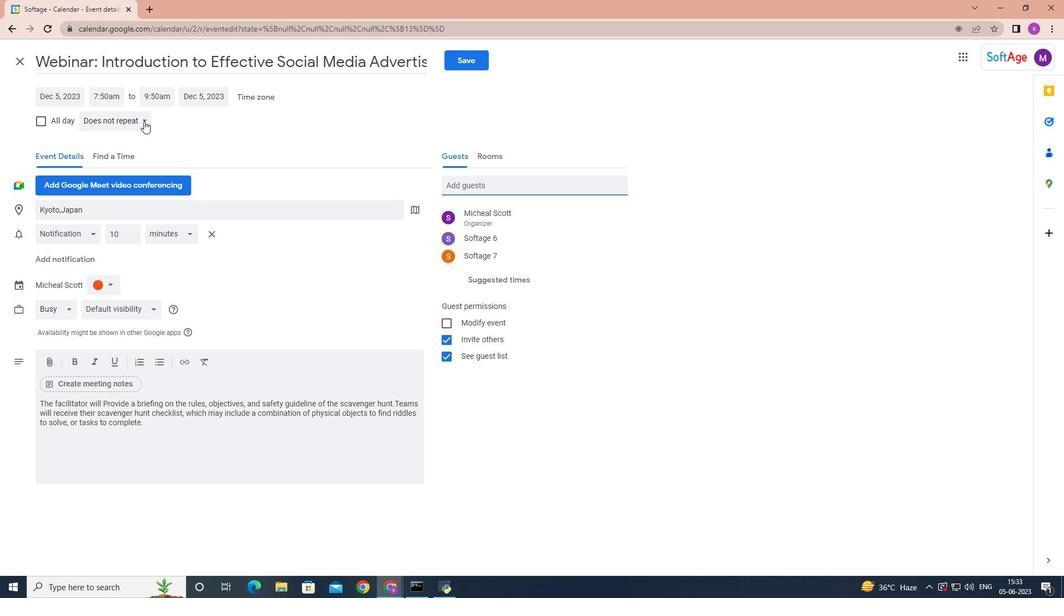 
Action: Mouse moved to (147, 238)
Screenshot: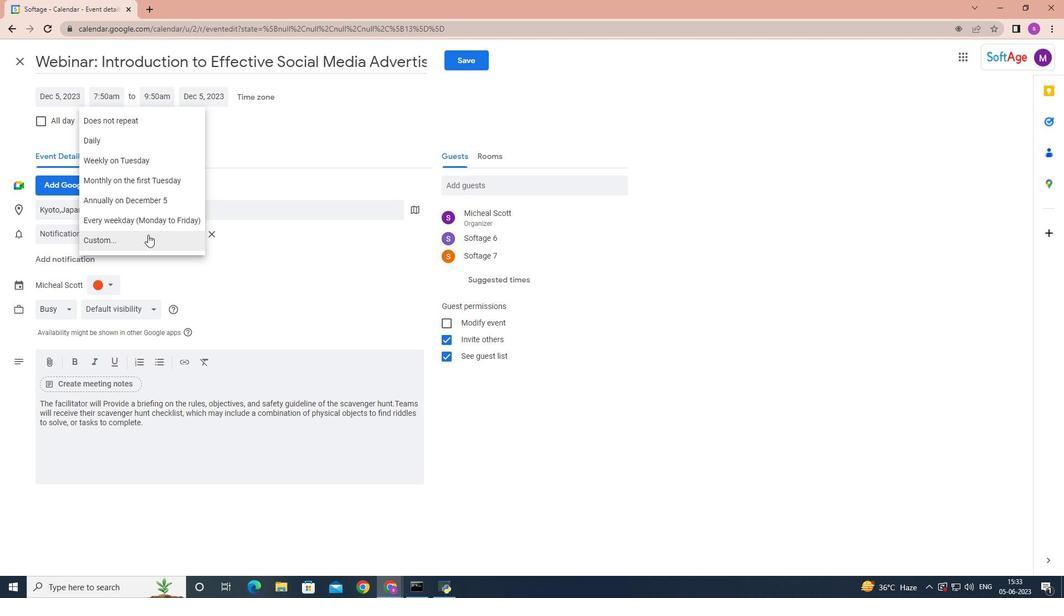 
Action: Mouse pressed left at (147, 238)
Screenshot: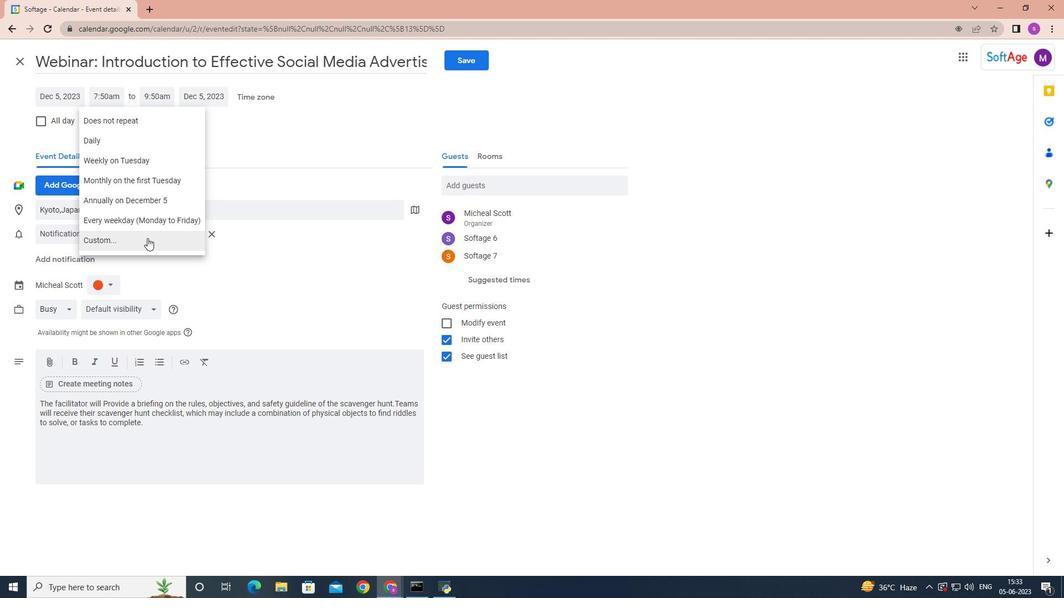 
Action: Mouse moved to (445, 285)
Screenshot: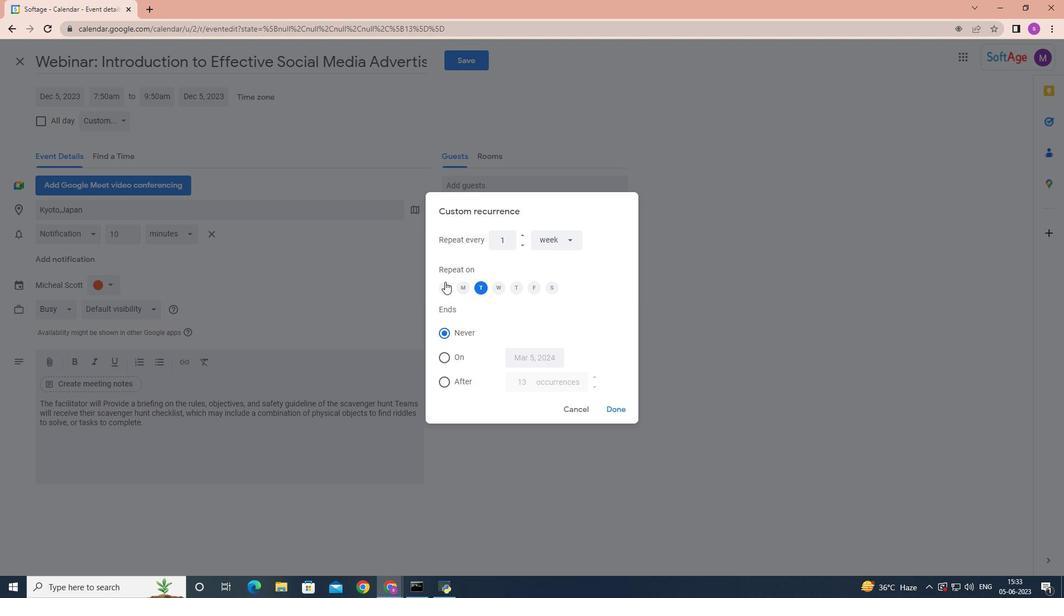 
Action: Mouse pressed left at (445, 285)
Screenshot: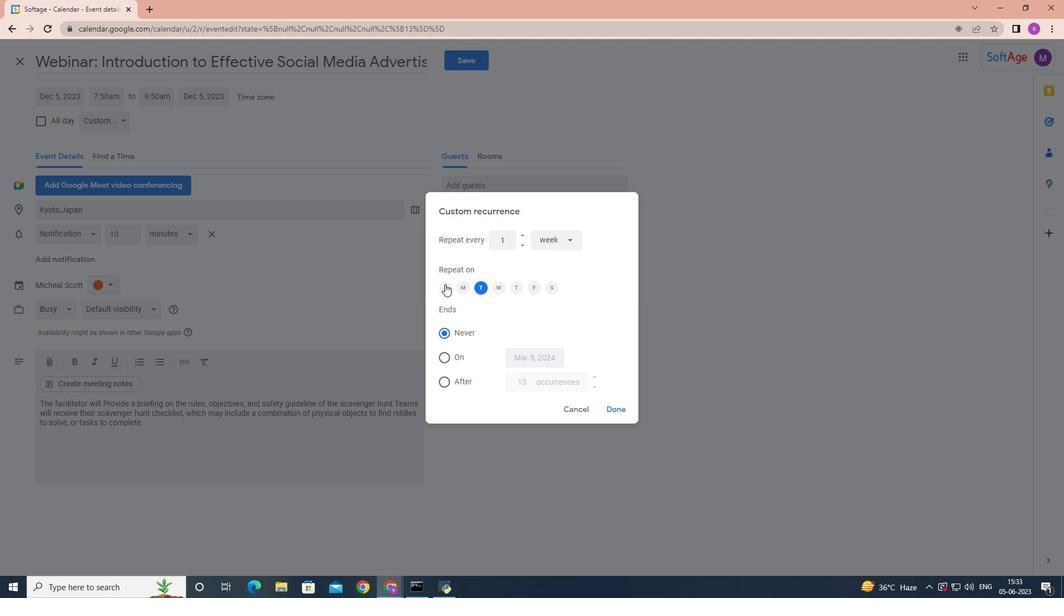 
Action: Mouse moved to (479, 287)
Screenshot: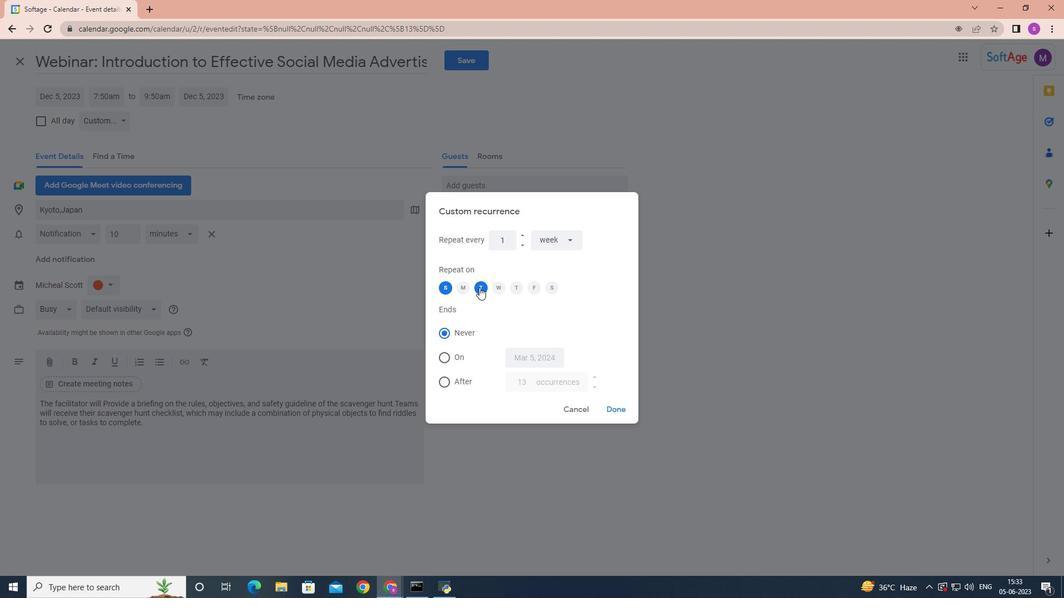
Action: Mouse pressed left at (479, 287)
Screenshot: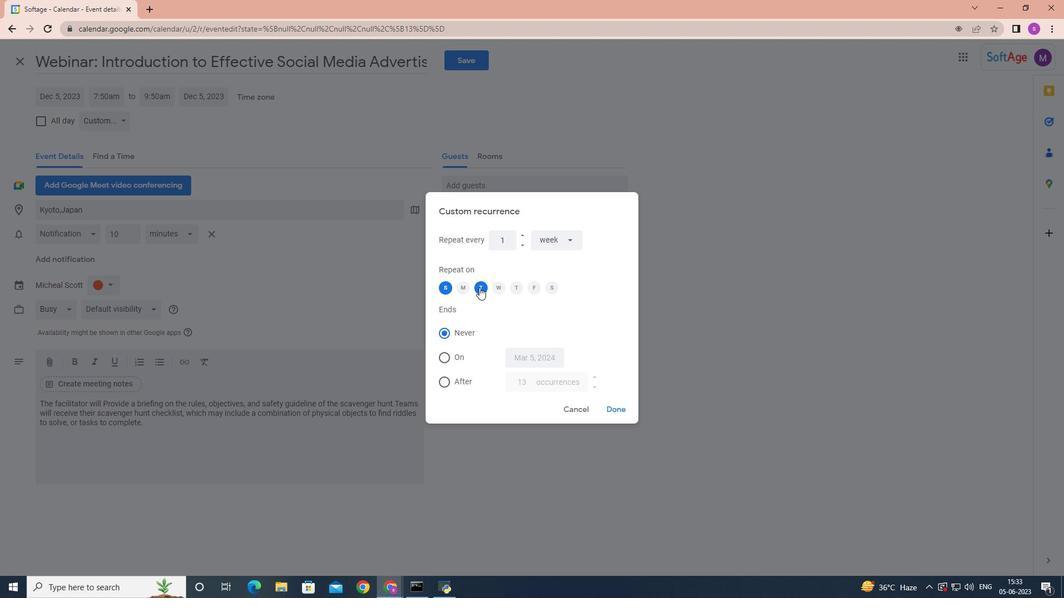 
Action: Mouse moved to (624, 409)
Screenshot: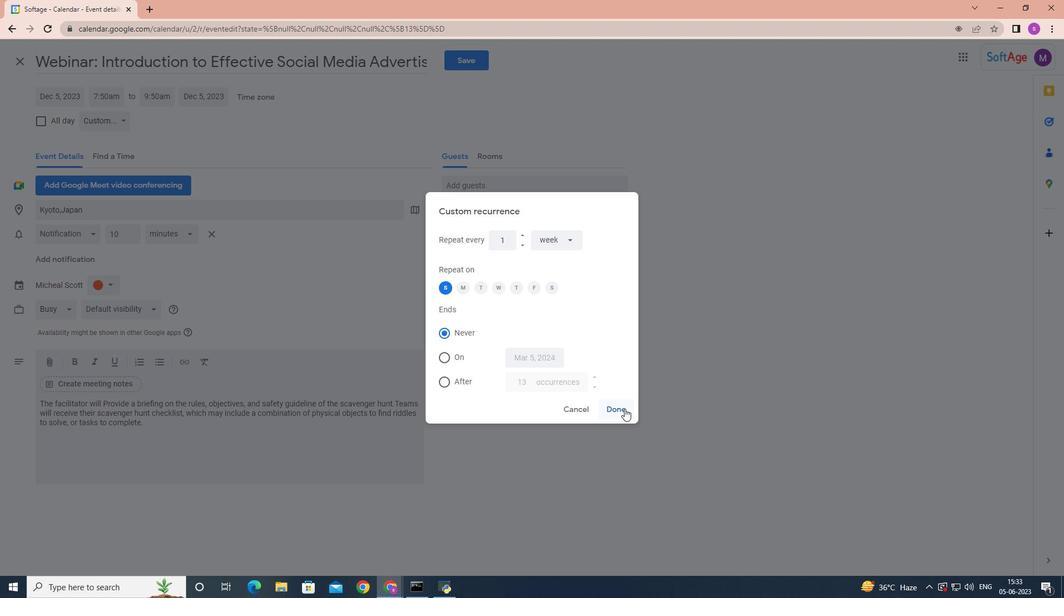 
Action: Mouse pressed left at (624, 409)
Screenshot: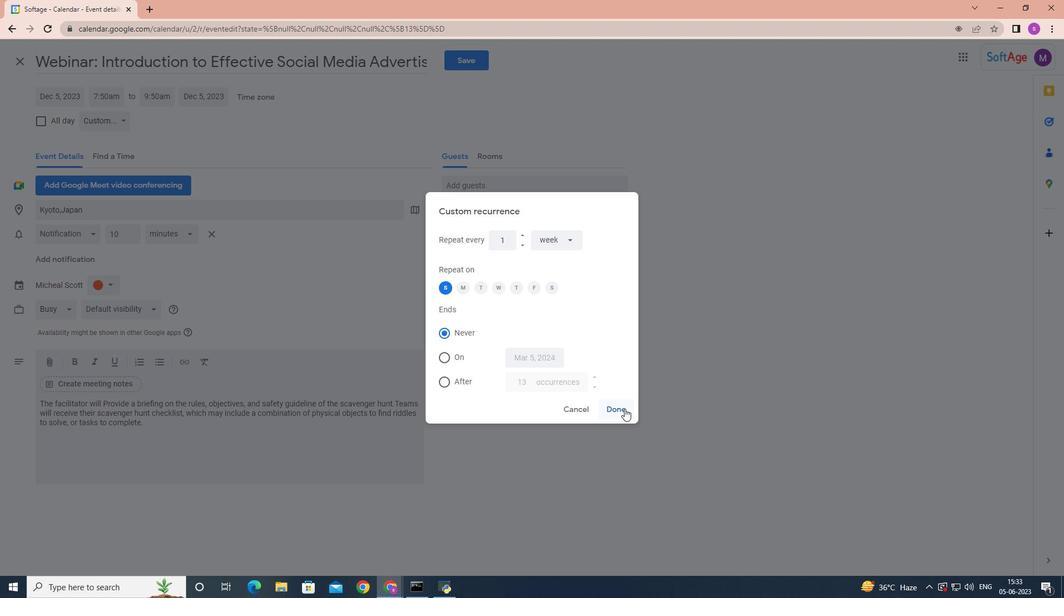 
Action: Mouse moved to (450, 60)
Screenshot: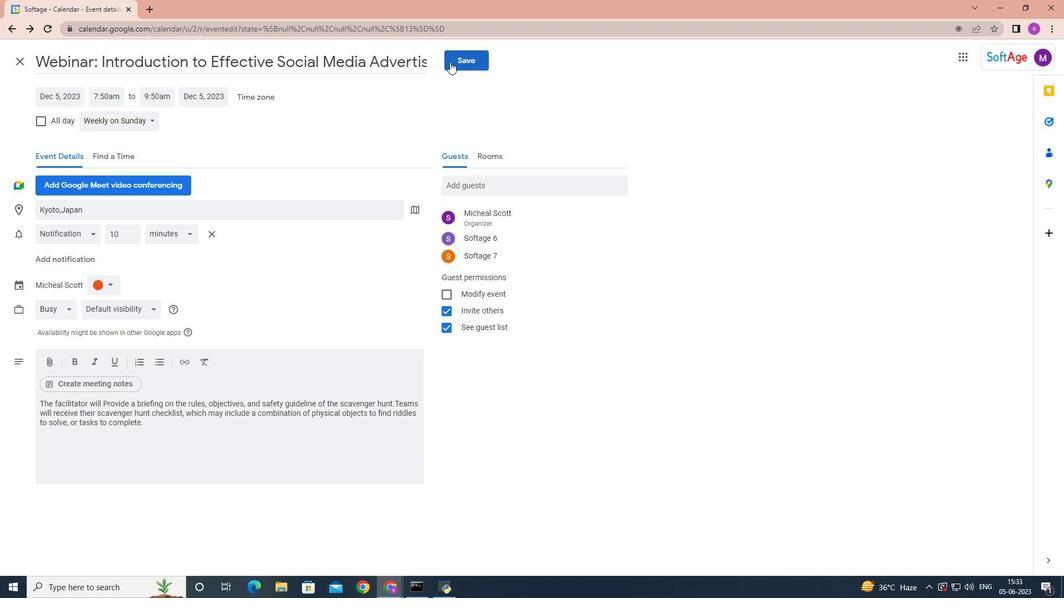 
Action: Mouse pressed left at (450, 60)
Screenshot: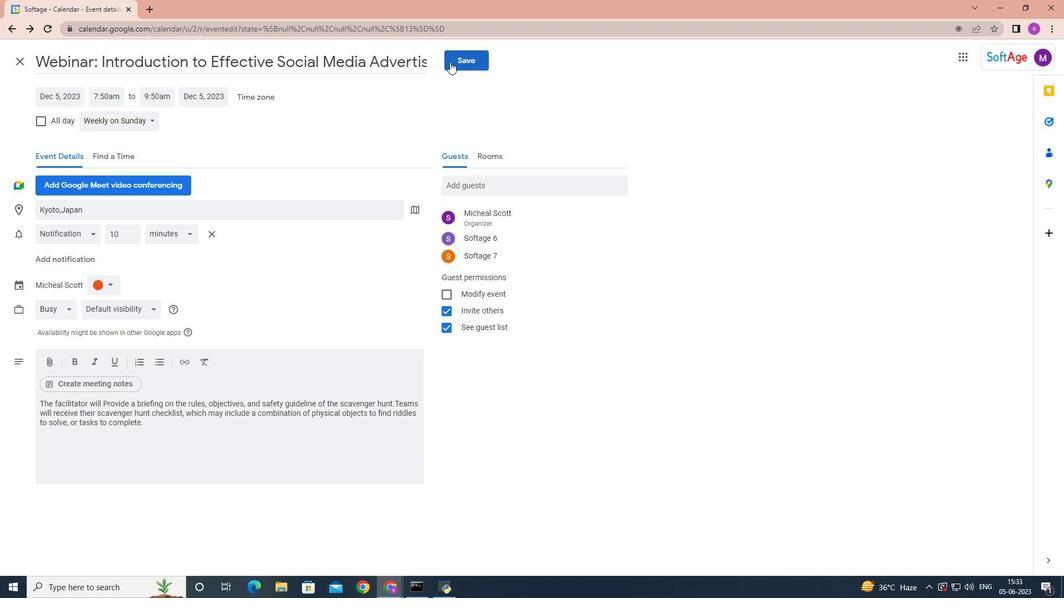 
Action: Mouse moved to (640, 333)
Screenshot: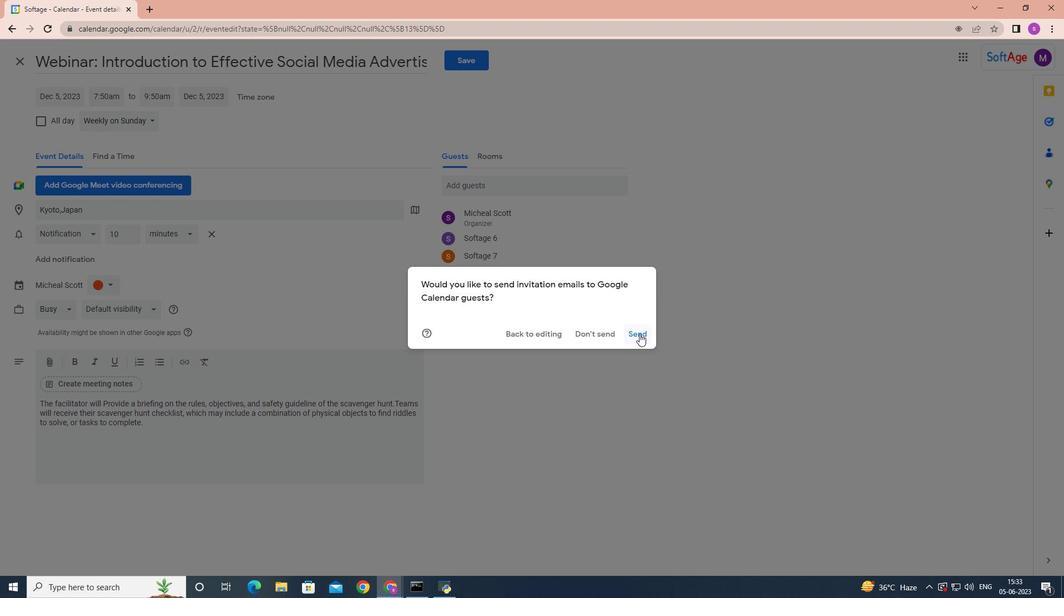
Action: Mouse pressed left at (640, 333)
Screenshot: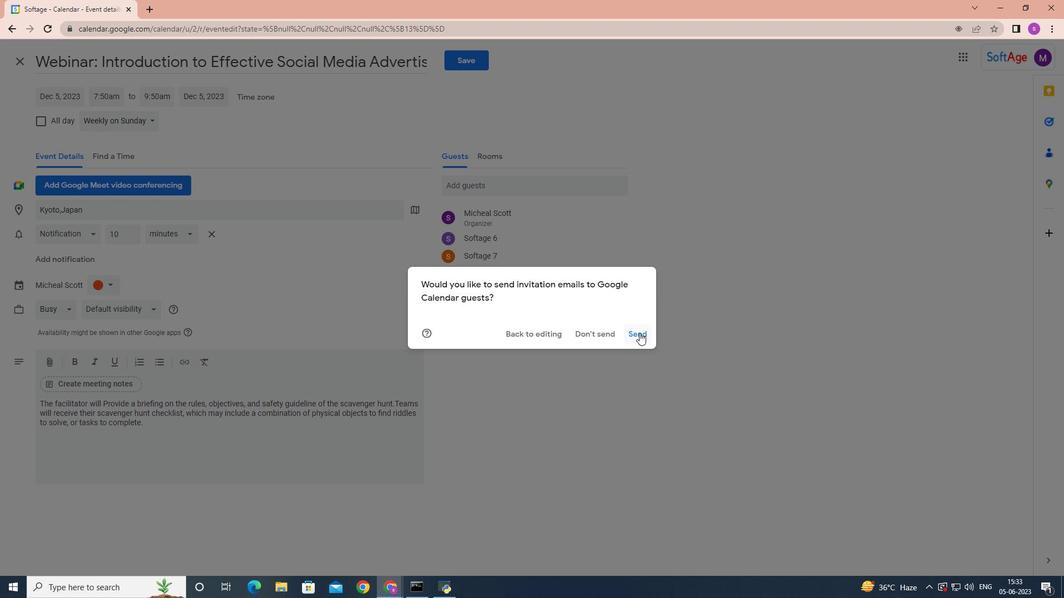 
Action: Mouse moved to (601, 321)
Screenshot: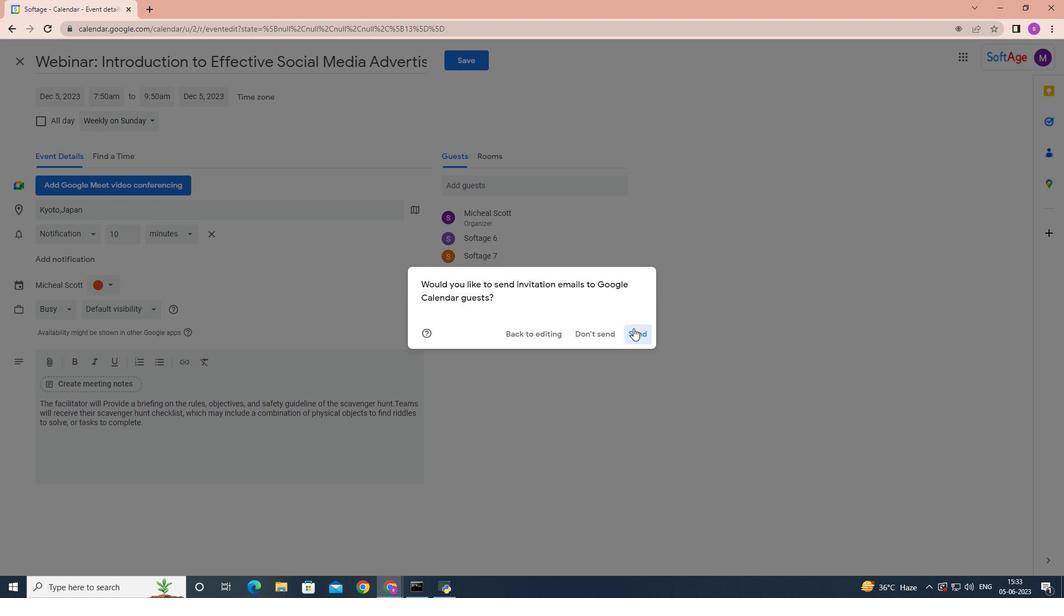 
